 Task: Search one way flight ticket for 5 adults, 1 child, 2 infants in seat and 1 infant on lap in business from Aberdeen: Aberdeen Regional Airport to Springfield: Abraham Lincoln Capital Airport on 5-2-2023. Number of bags: 11 checked bags. Outbound departure time preference is 4:45.
Action: Mouse moved to (307, 258)
Screenshot: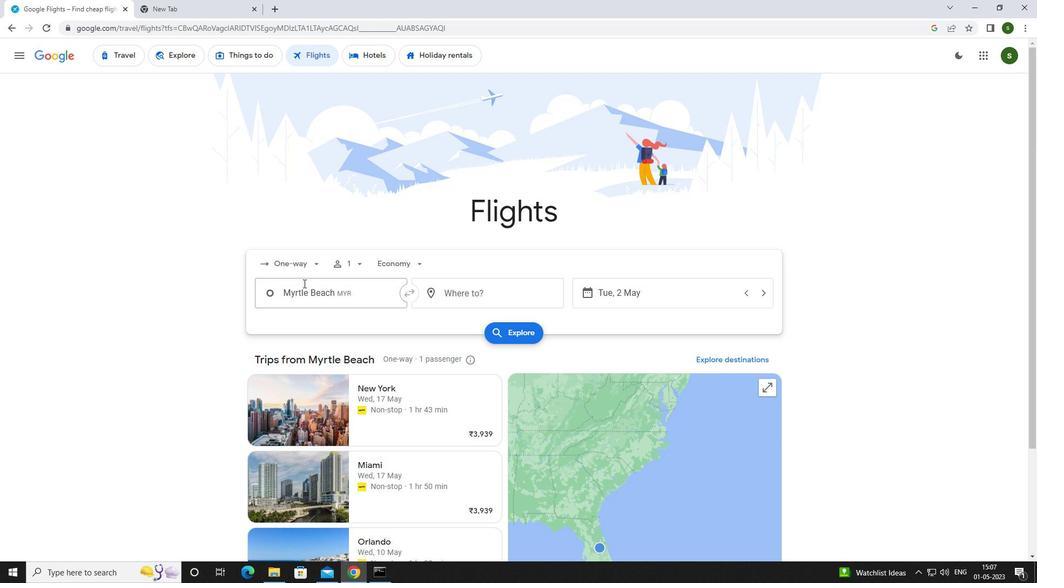 
Action: Mouse pressed left at (307, 258)
Screenshot: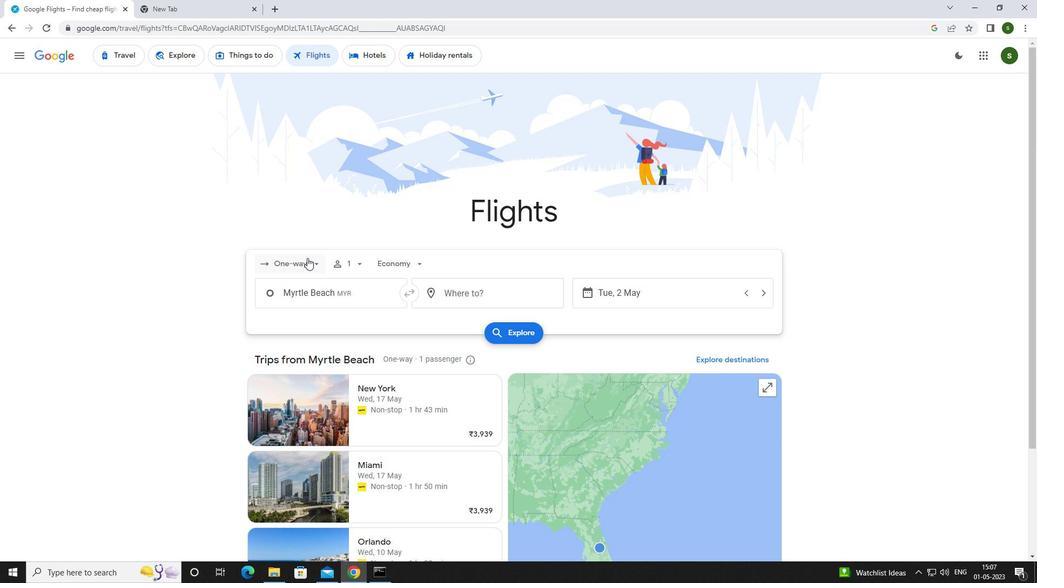 
Action: Mouse moved to (304, 316)
Screenshot: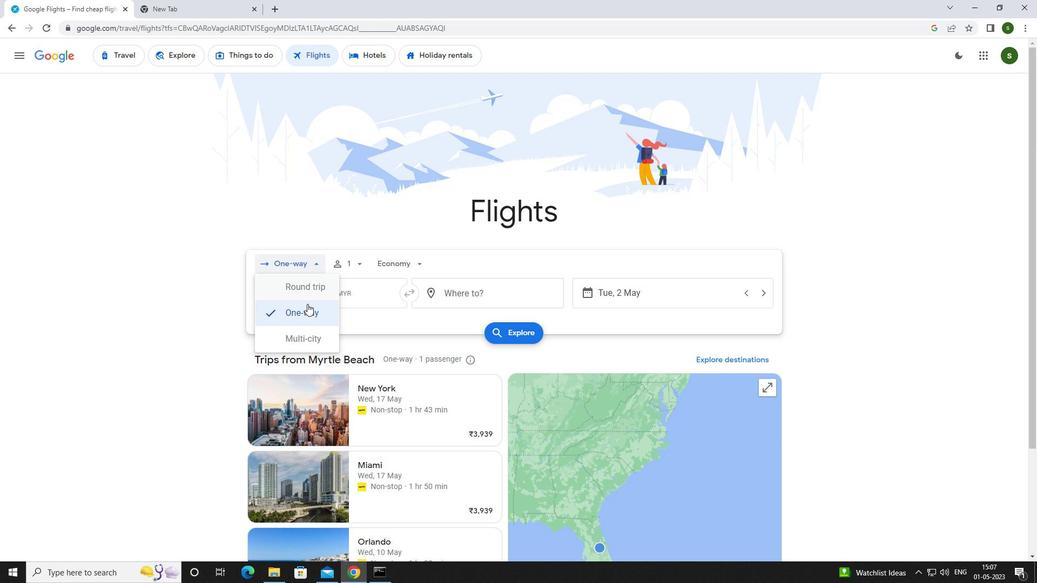
Action: Mouse pressed left at (304, 316)
Screenshot: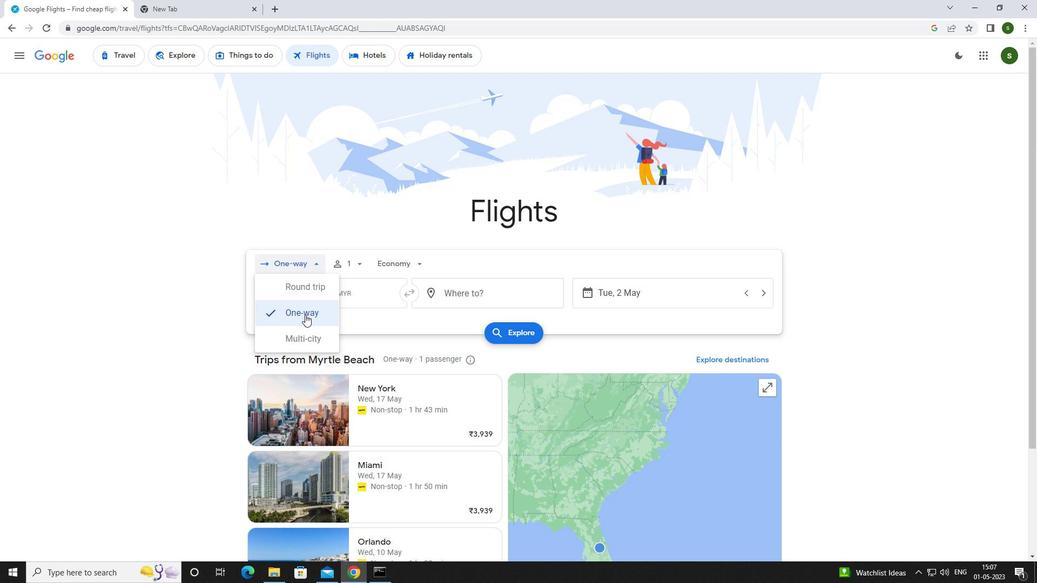 
Action: Mouse moved to (359, 266)
Screenshot: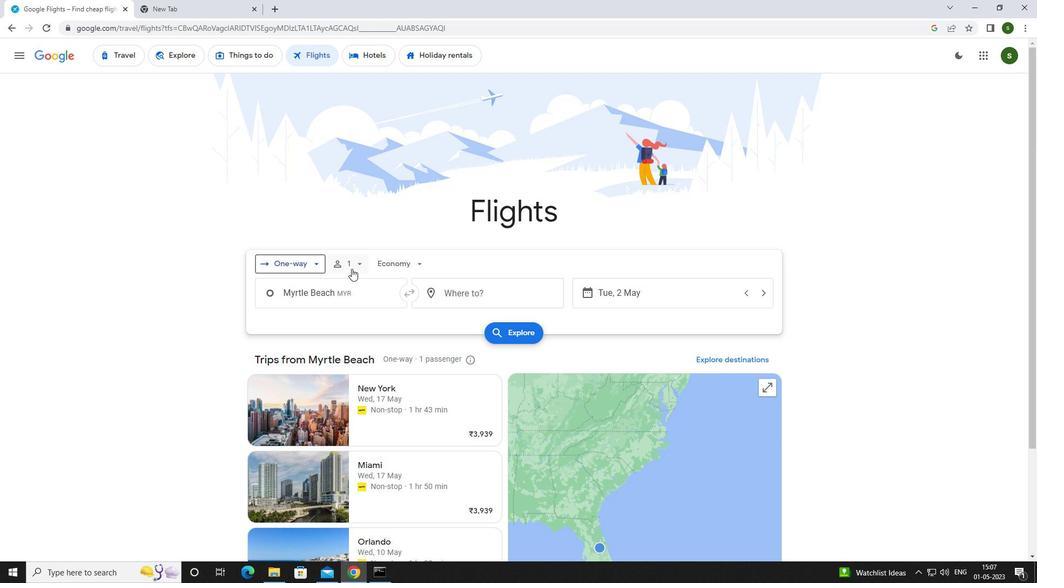 
Action: Mouse pressed left at (359, 266)
Screenshot: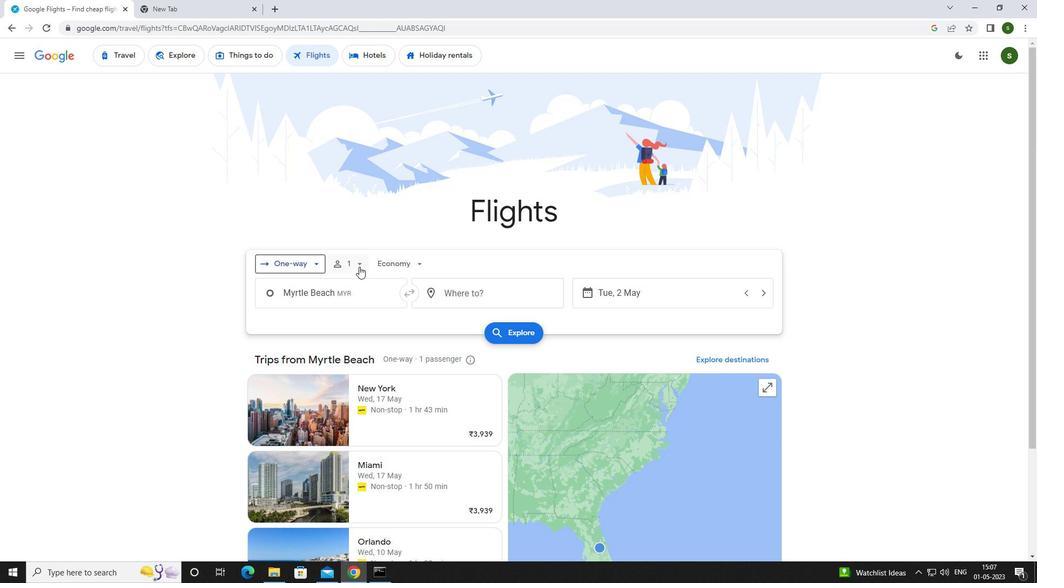 
Action: Mouse moved to (446, 295)
Screenshot: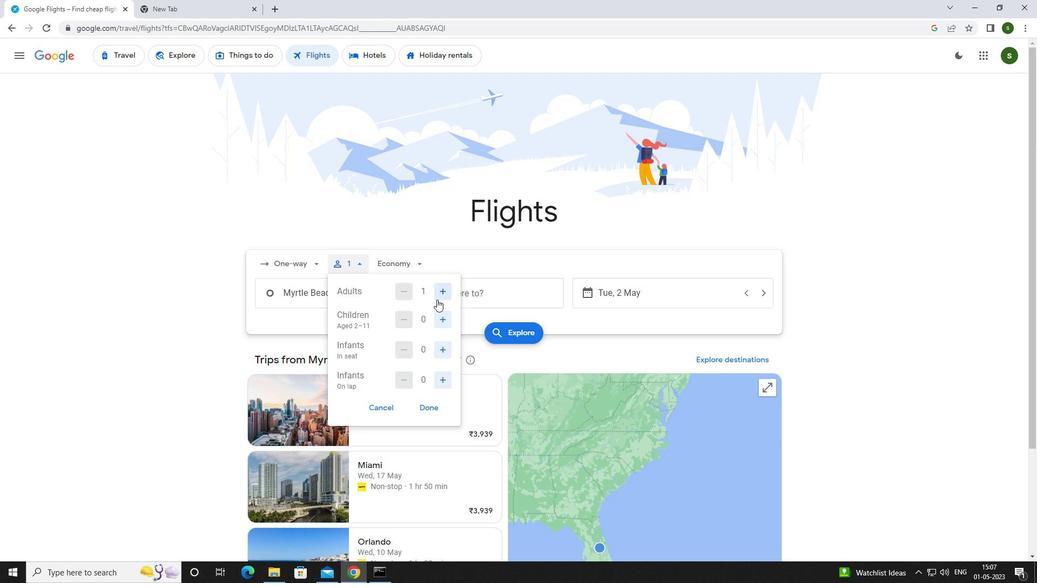 
Action: Mouse pressed left at (446, 295)
Screenshot: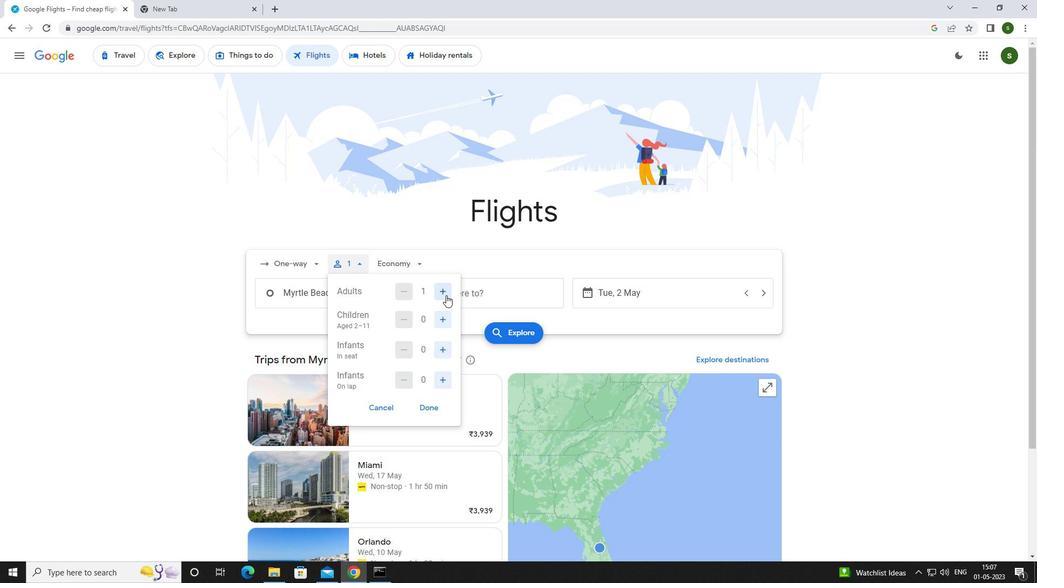
Action: Mouse moved to (446, 295)
Screenshot: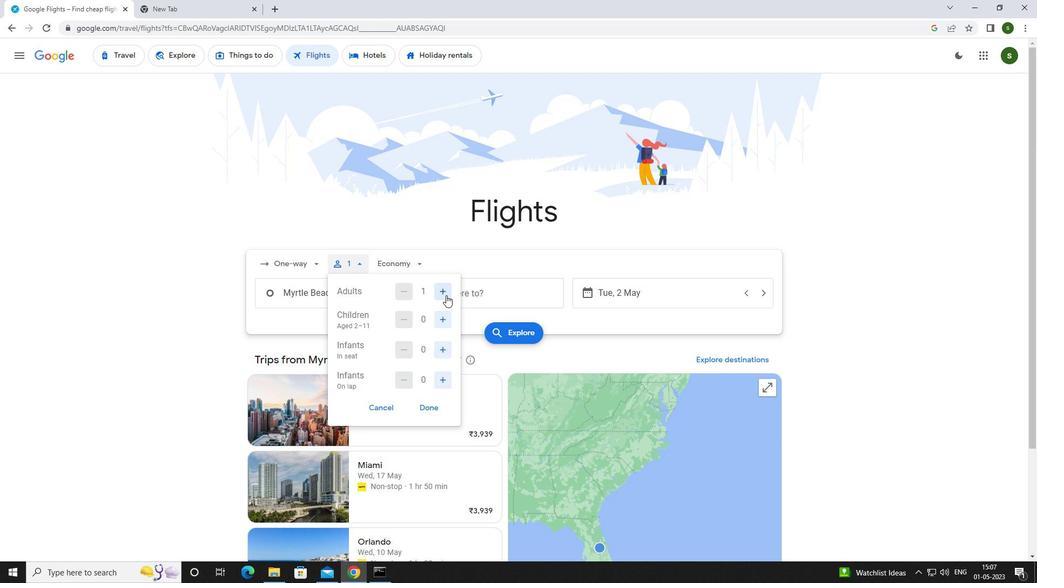
Action: Mouse pressed left at (446, 295)
Screenshot: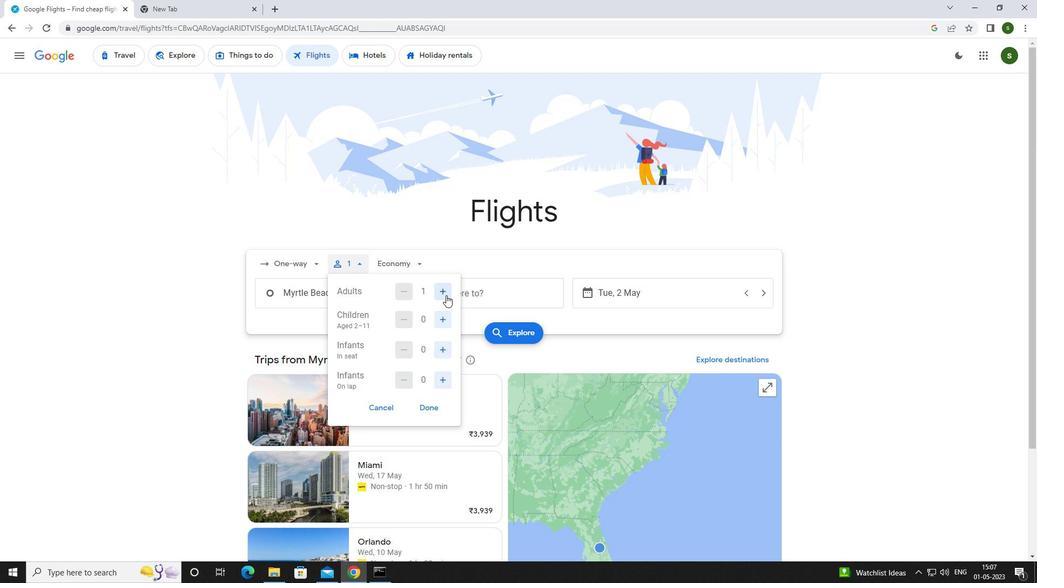 
Action: Mouse moved to (444, 295)
Screenshot: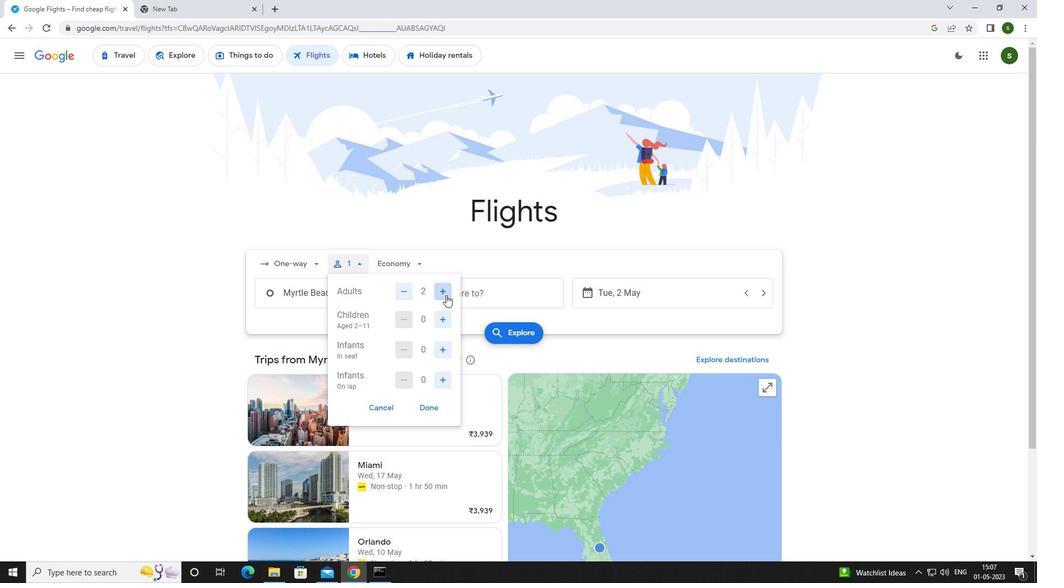
Action: Mouse pressed left at (444, 295)
Screenshot: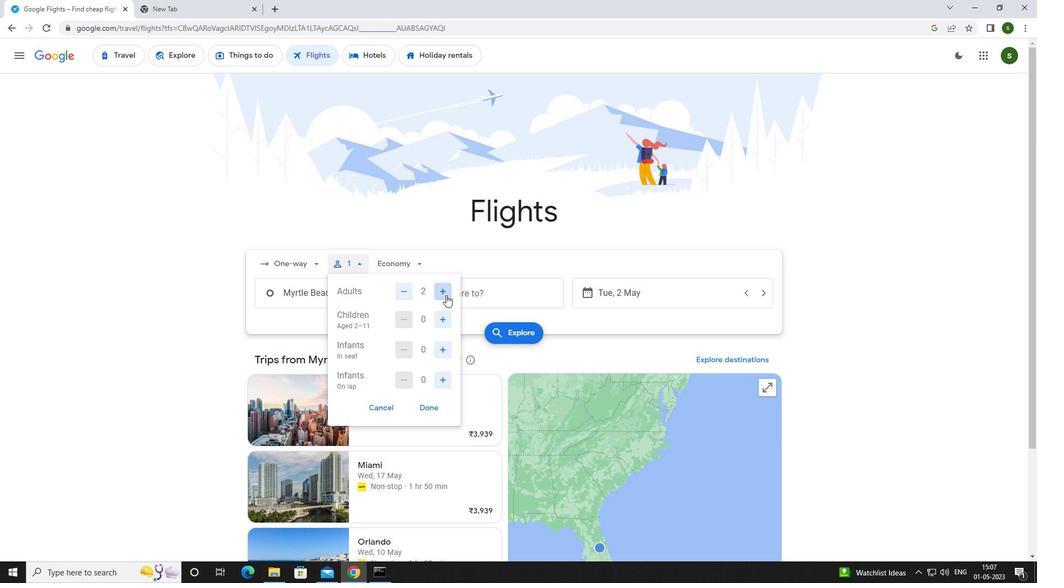
Action: Mouse pressed left at (444, 295)
Screenshot: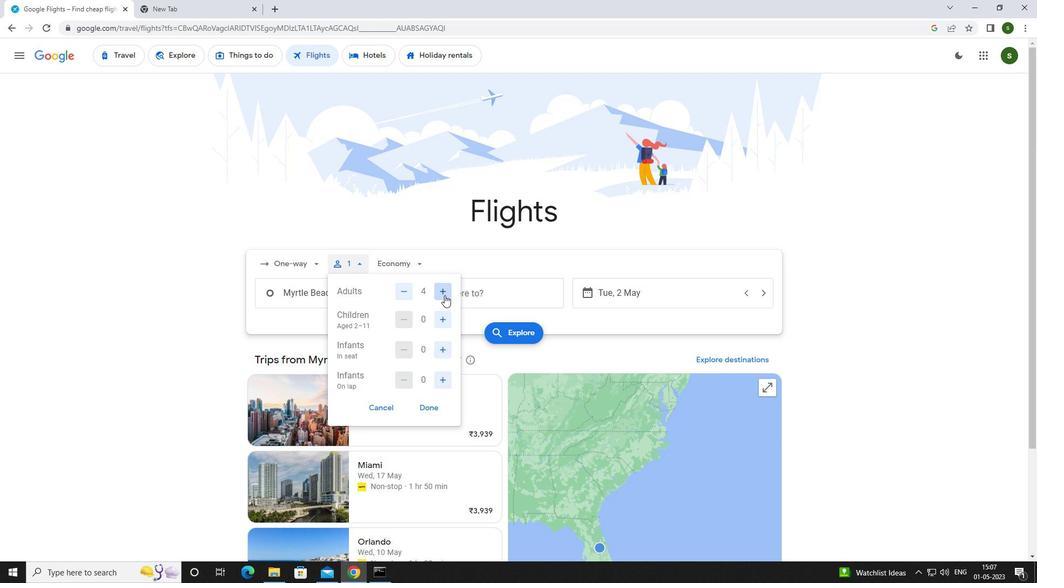 
Action: Mouse moved to (442, 316)
Screenshot: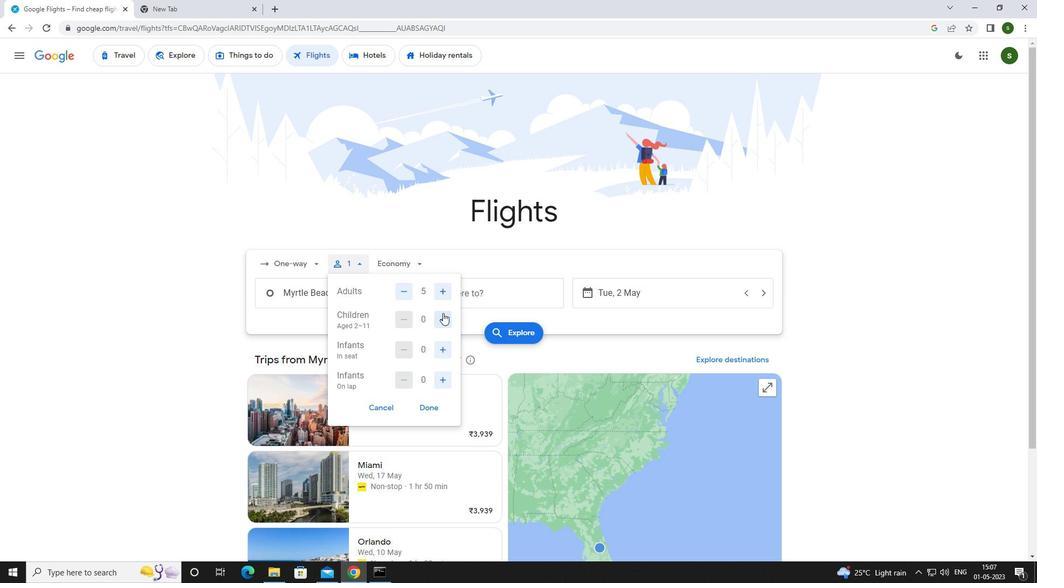 
Action: Mouse pressed left at (442, 316)
Screenshot: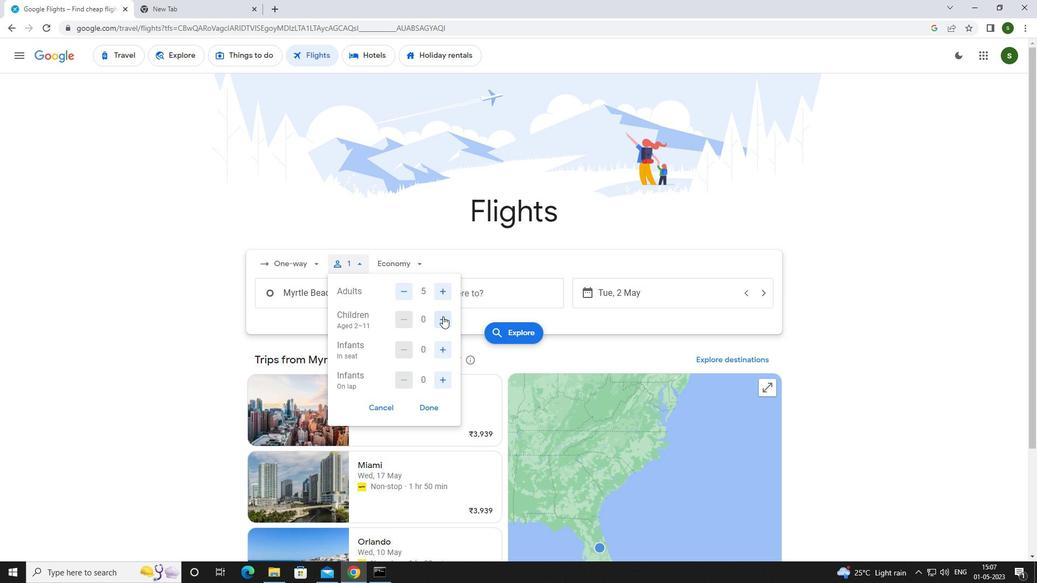 
Action: Mouse moved to (443, 350)
Screenshot: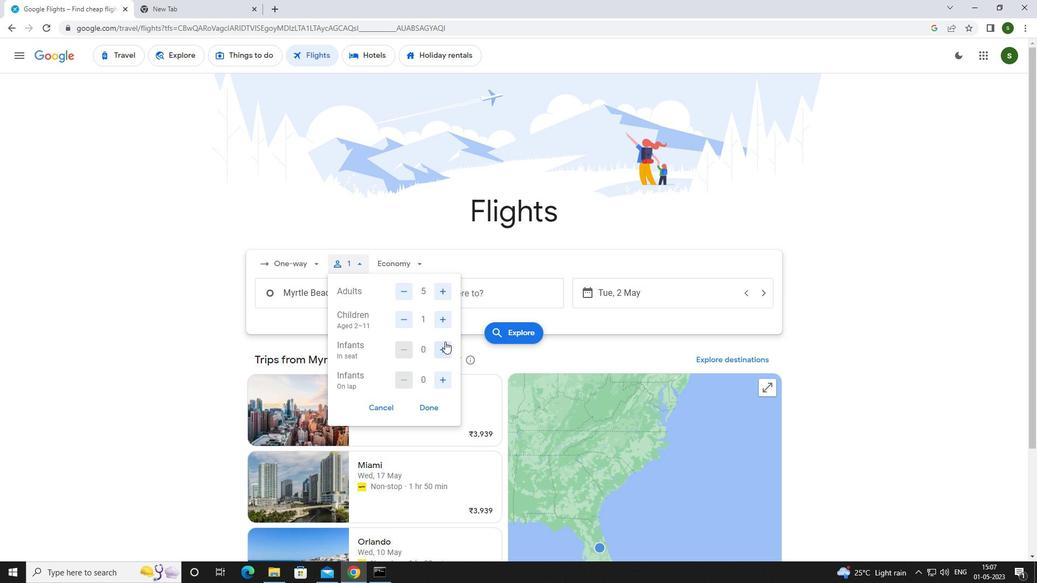 
Action: Mouse pressed left at (443, 350)
Screenshot: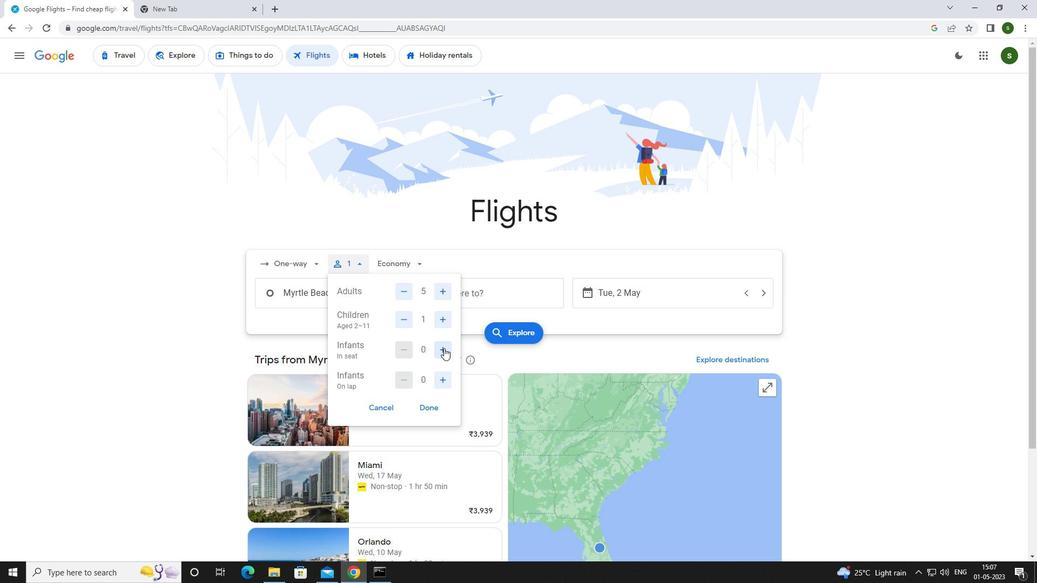 
Action: Mouse pressed left at (443, 350)
Screenshot: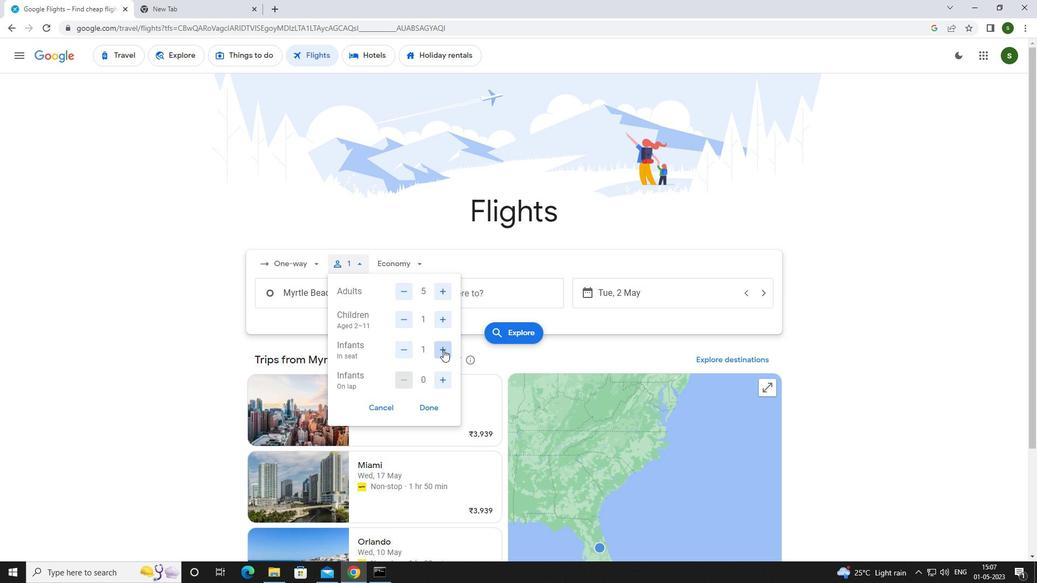 
Action: Mouse moved to (447, 385)
Screenshot: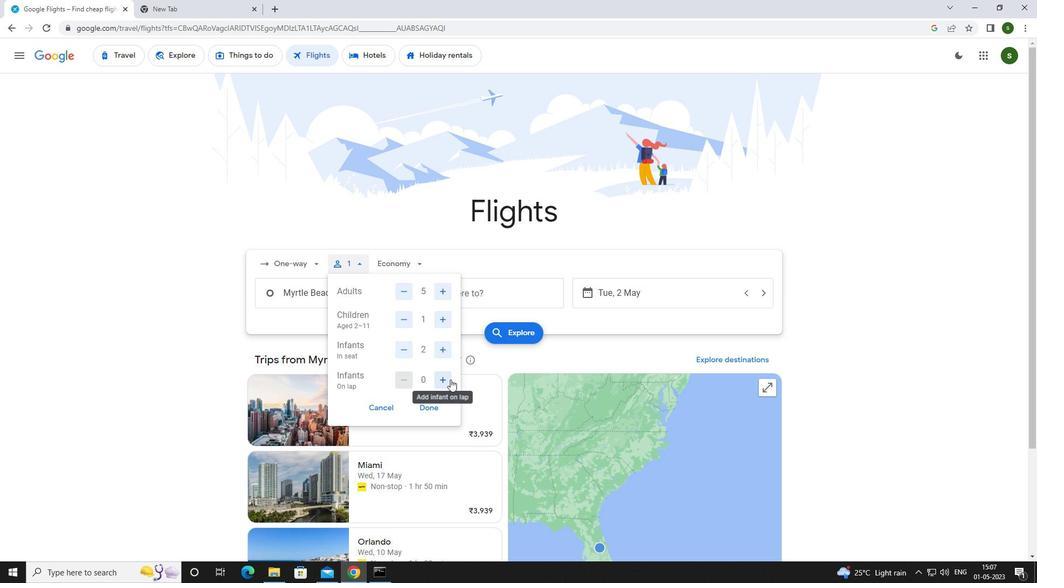 
Action: Mouse pressed left at (447, 385)
Screenshot: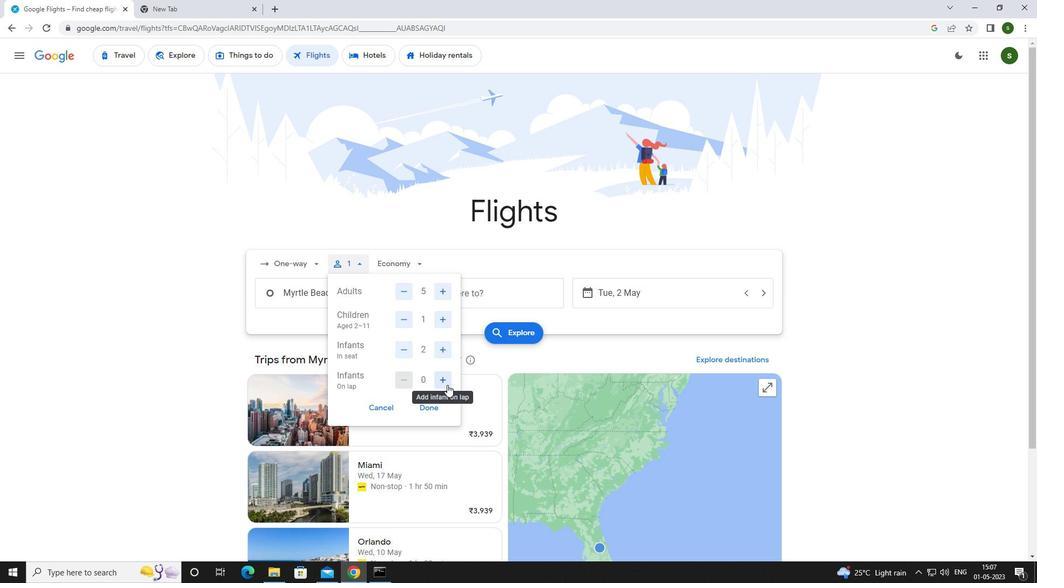 
Action: Mouse moved to (406, 261)
Screenshot: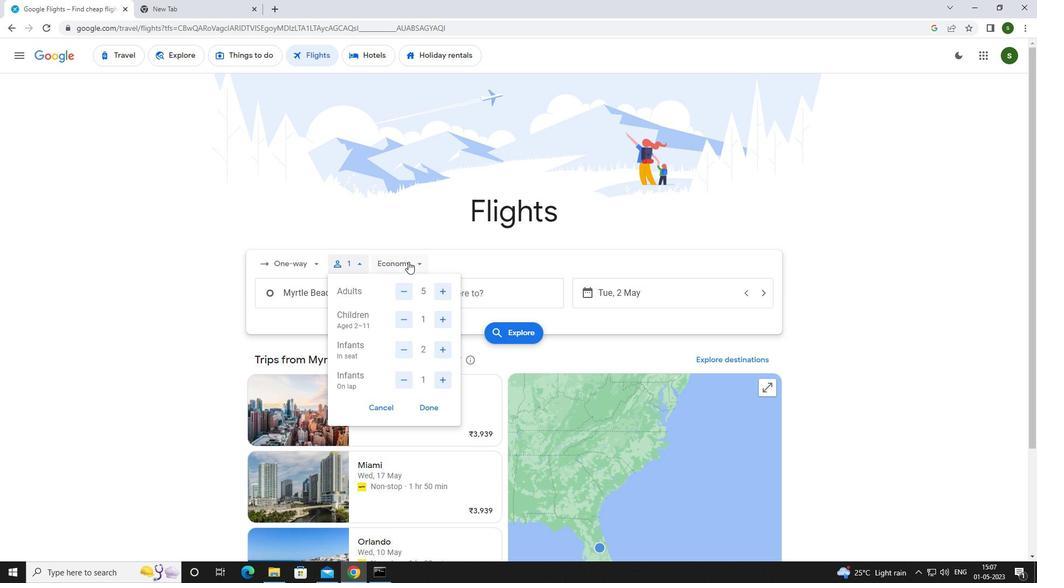 
Action: Mouse pressed left at (406, 261)
Screenshot: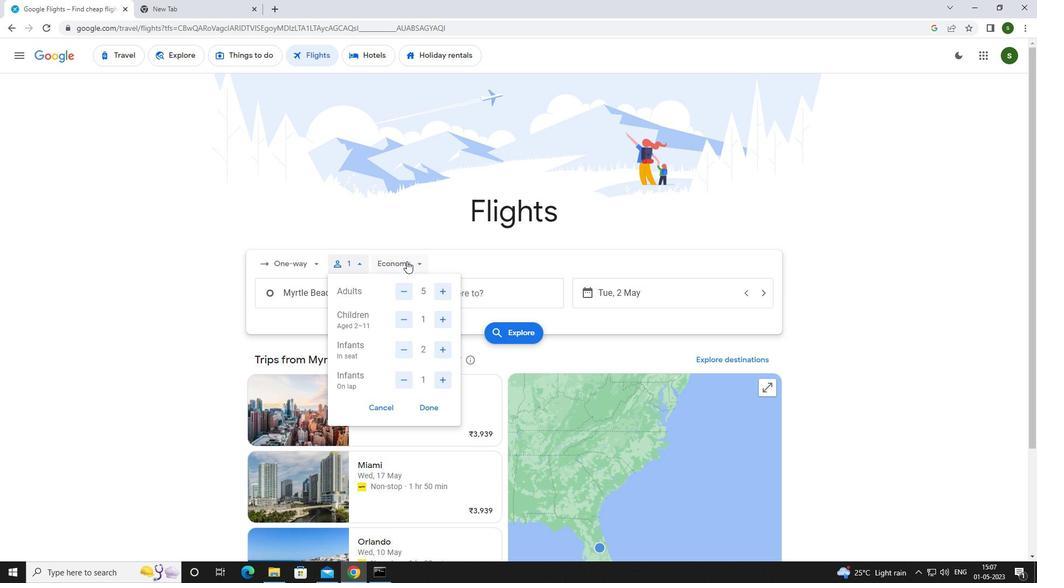 
Action: Mouse moved to (421, 333)
Screenshot: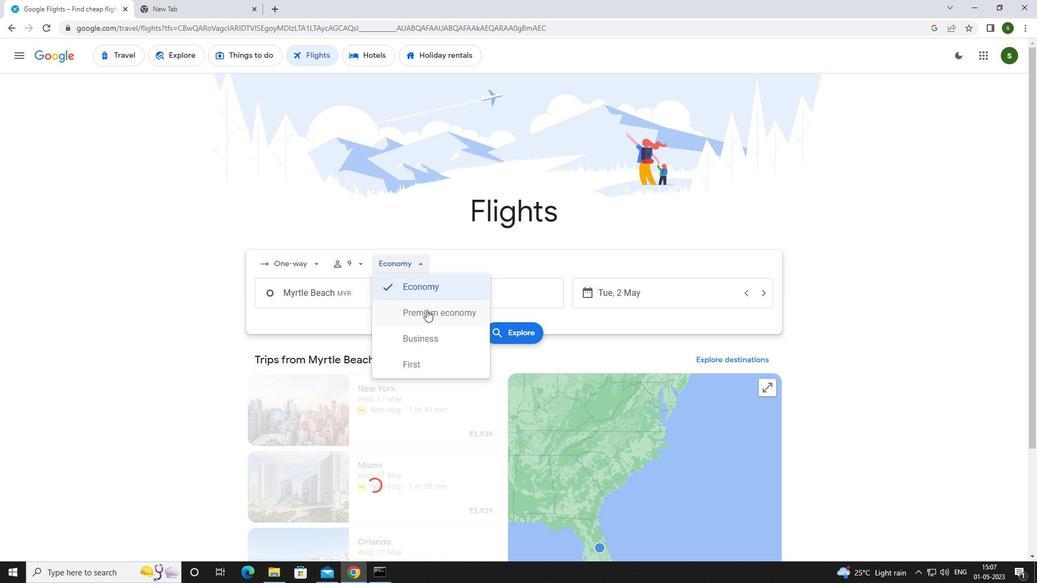 
Action: Mouse pressed left at (421, 333)
Screenshot: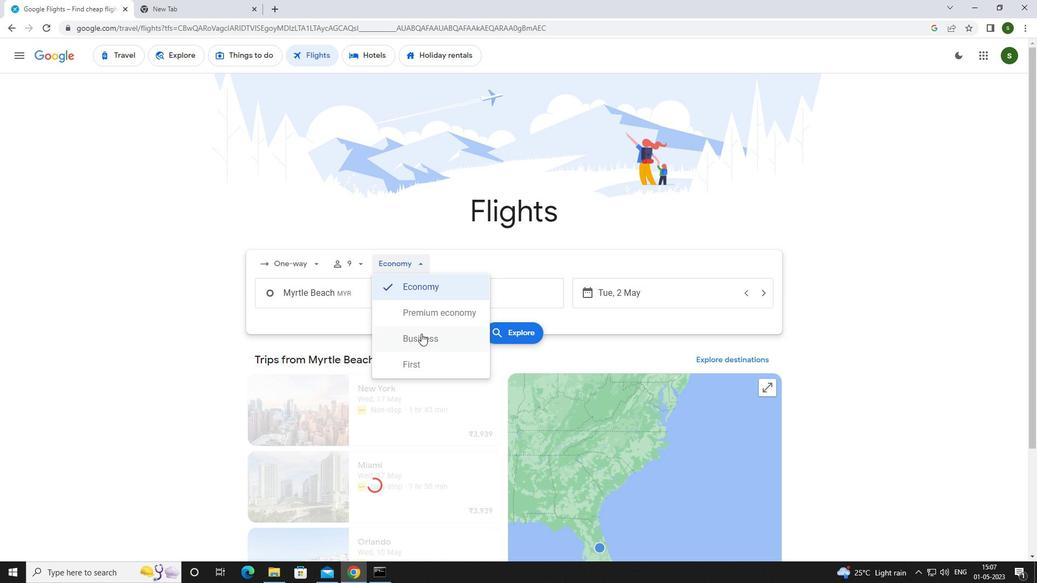 
Action: Mouse moved to (370, 294)
Screenshot: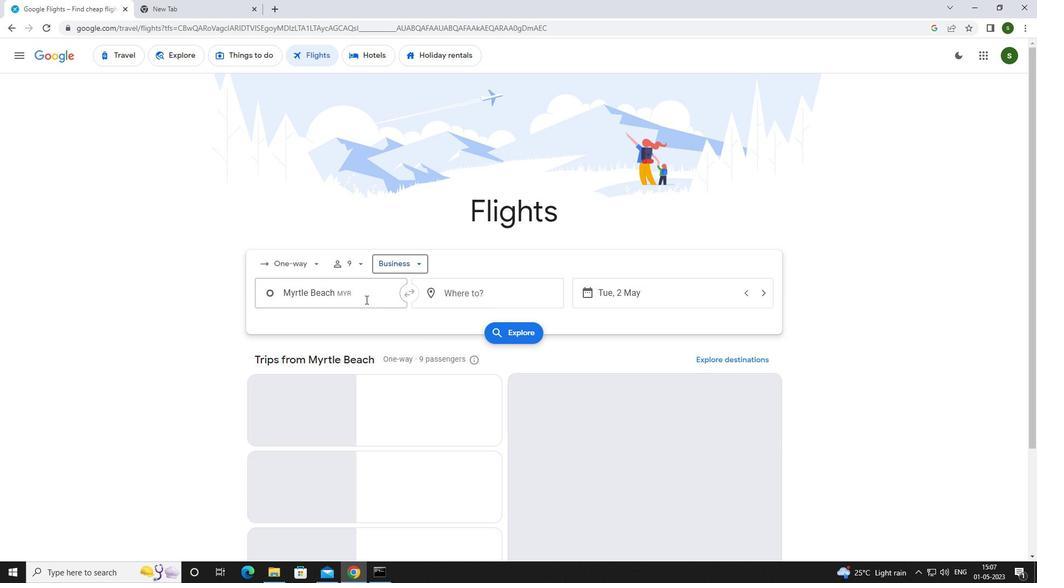
Action: Mouse pressed left at (370, 294)
Screenshot: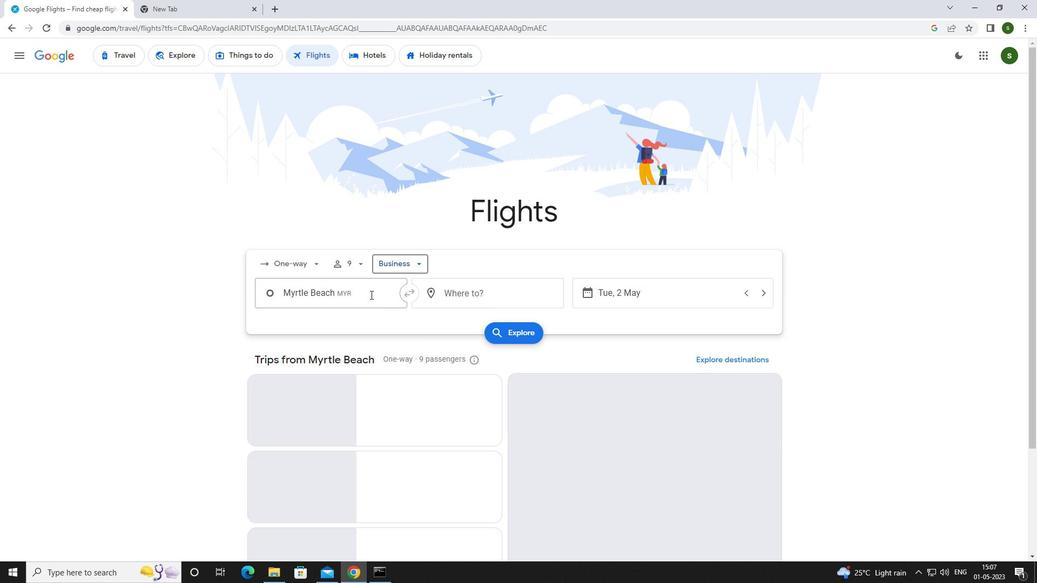 
Action: Key pressed <Key.caps_lock>a<Key.caps_lock>berdeen
Screenshot: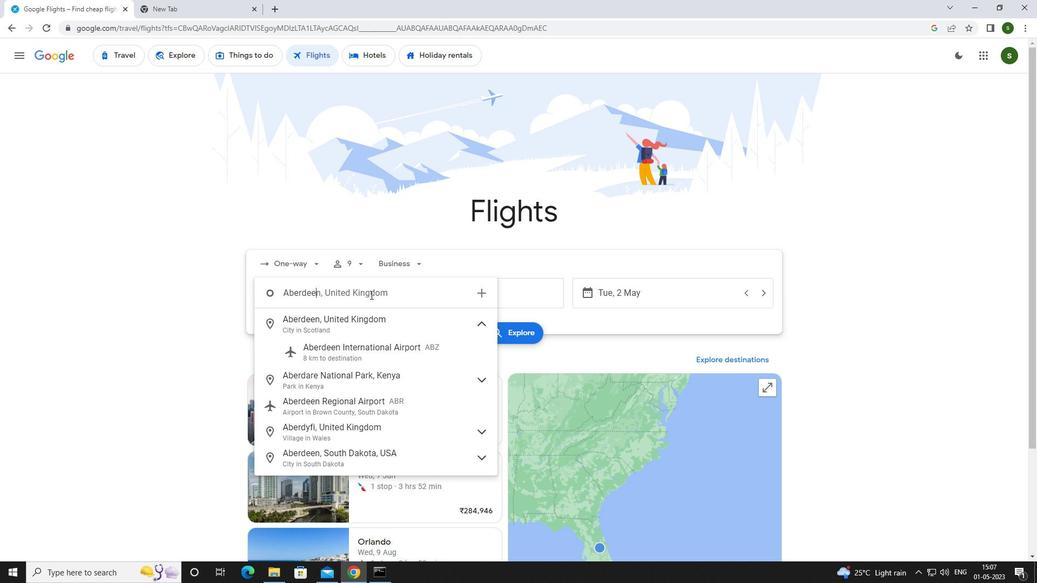 
Action: Mouse moved to (371, 378)
Screenshot: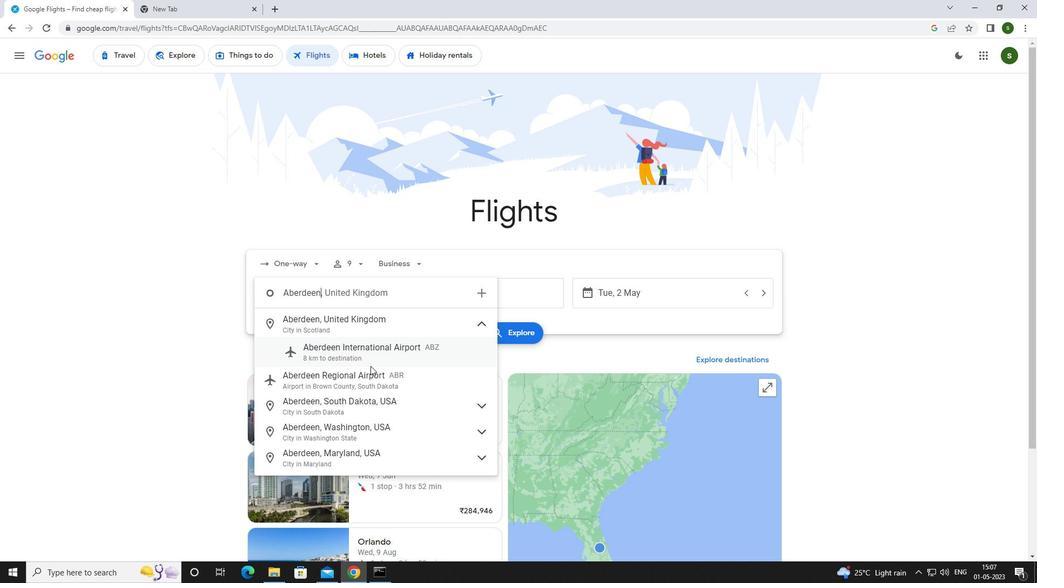 
Action: Mouse pressed left at (371, 378)
Screenshot: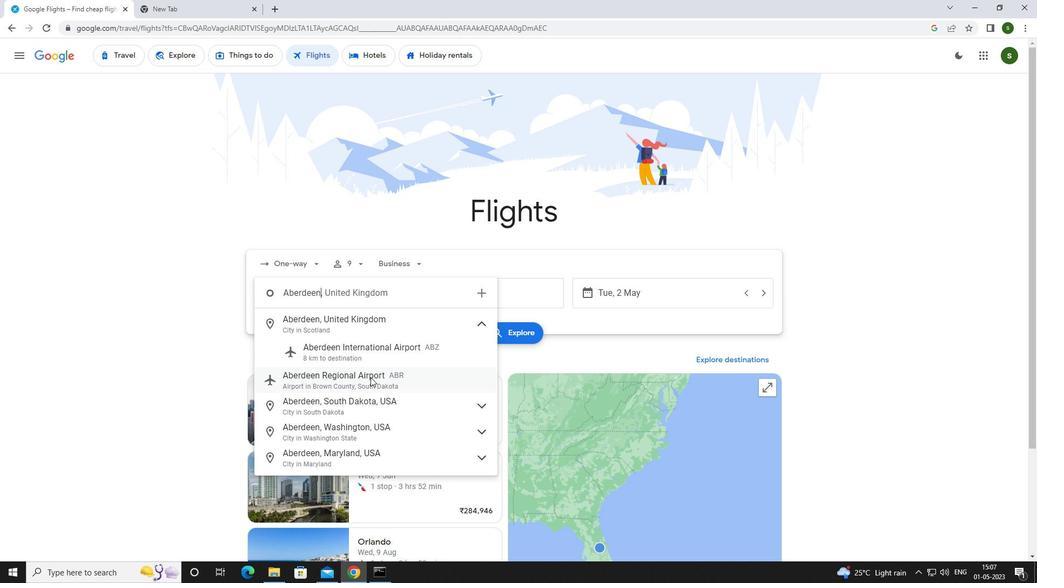 
Action: Mouse moved to (470, 300)
Screenshot: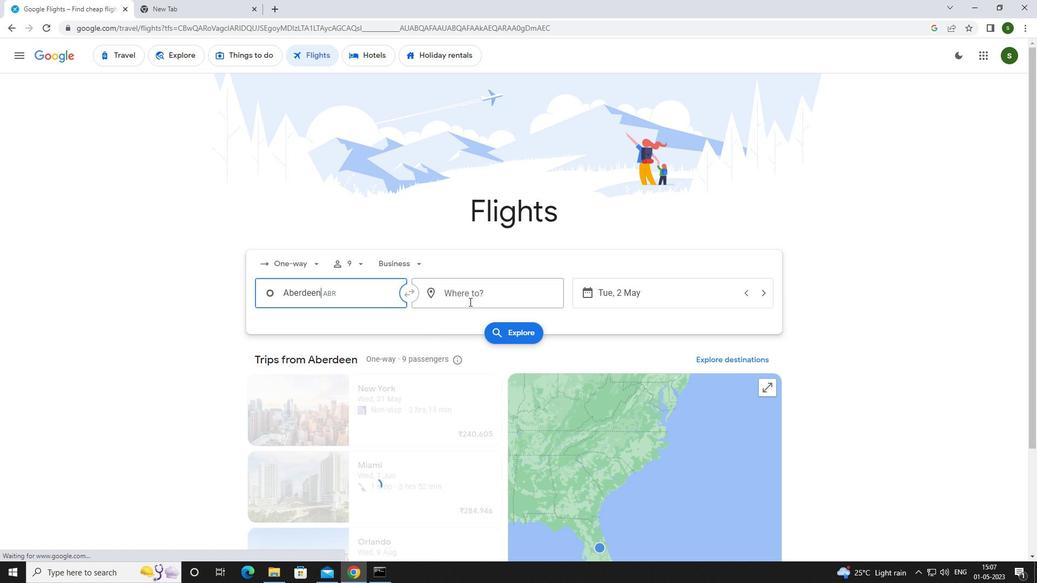 
Action: Mouse pressed left at (470, 300)
Screenshot: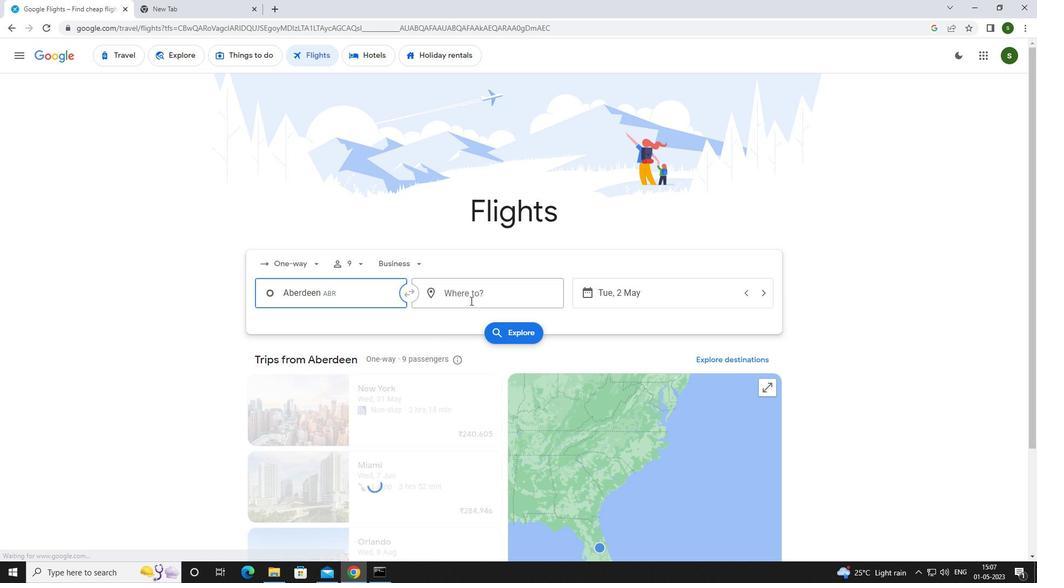 
Action: Mouse moved to (455, 305)
Screenshot: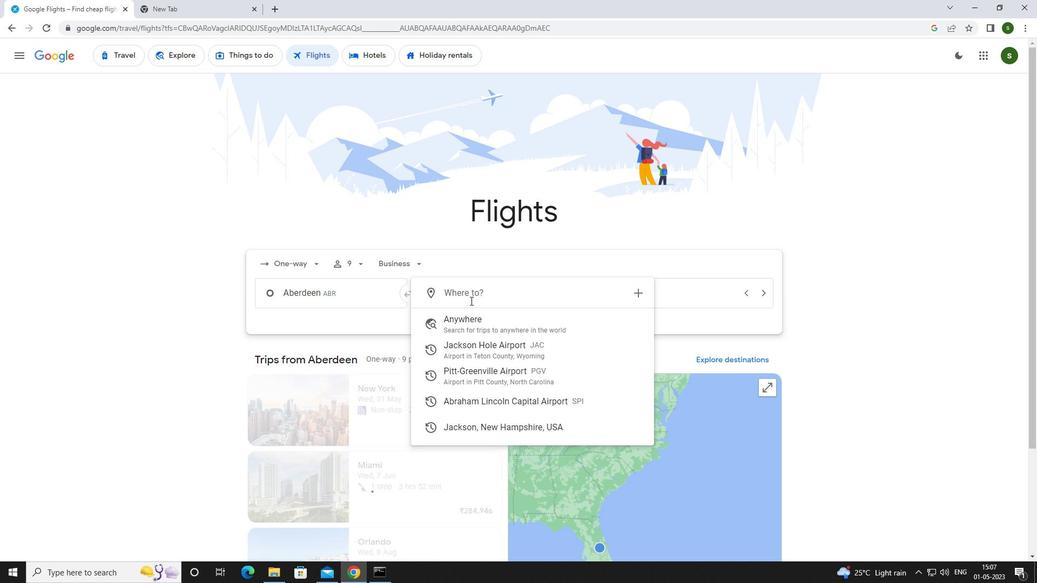 
Action: Key pressed <Key.caps_lock>s<Key.caps_lock>pringfi
Screenshot: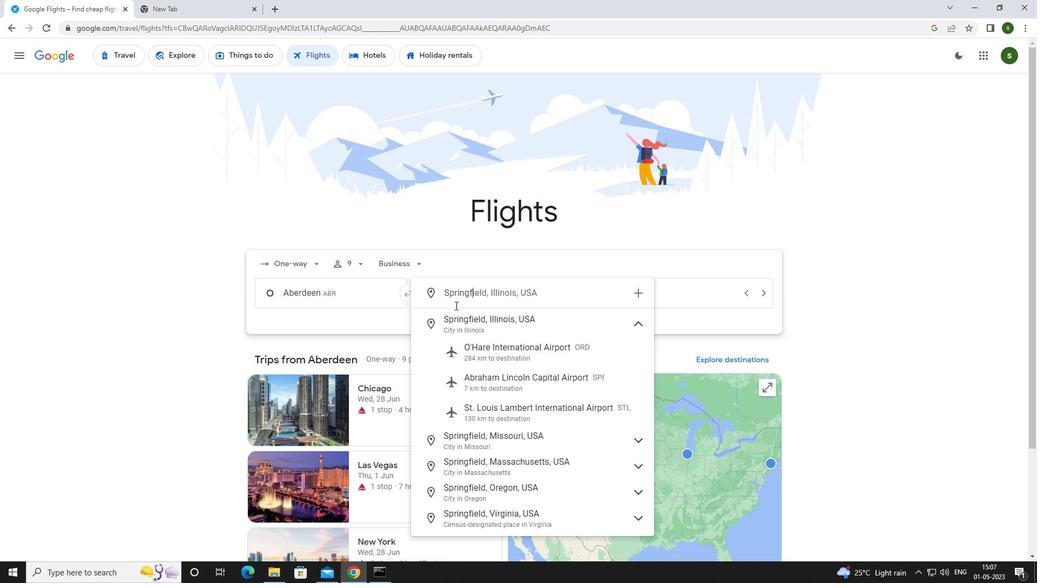 
Action: Mouse moved to (482, 381)
Screenshot: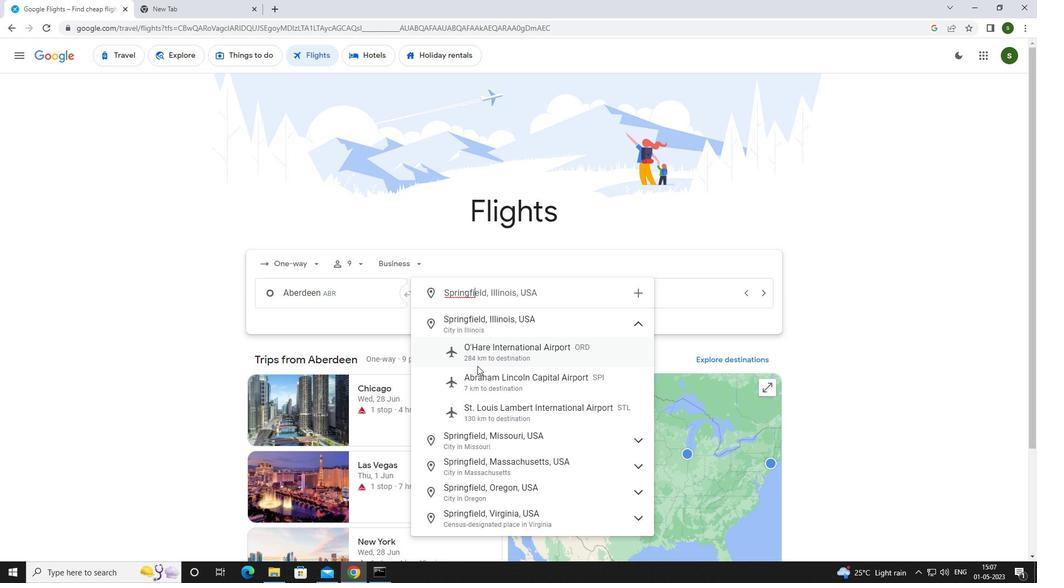 
Action: Mouse pressed left at (482, 381)
Screenshot: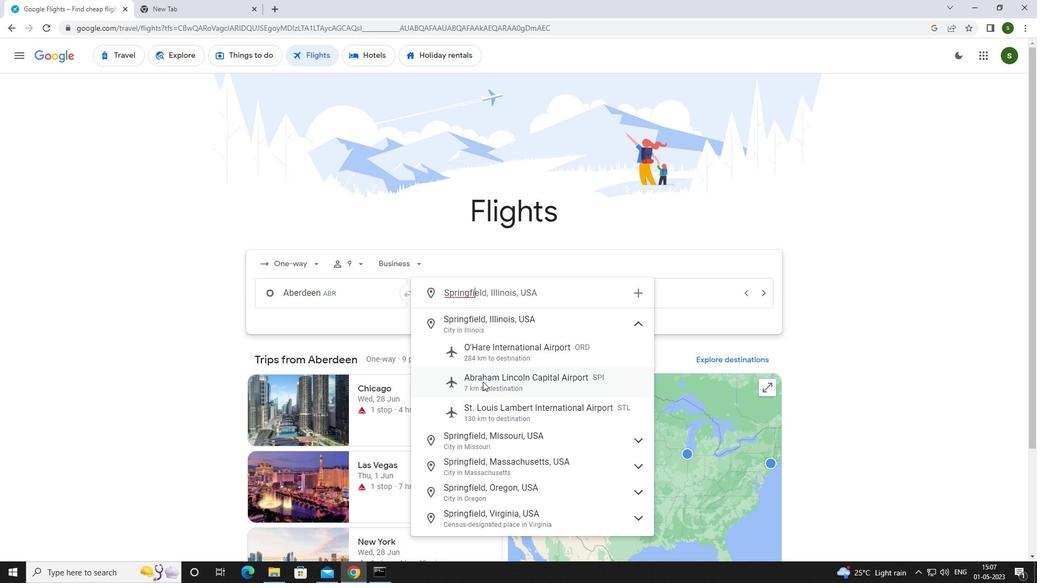 
Action: Mouse moved to (657, 291)
Screenshot: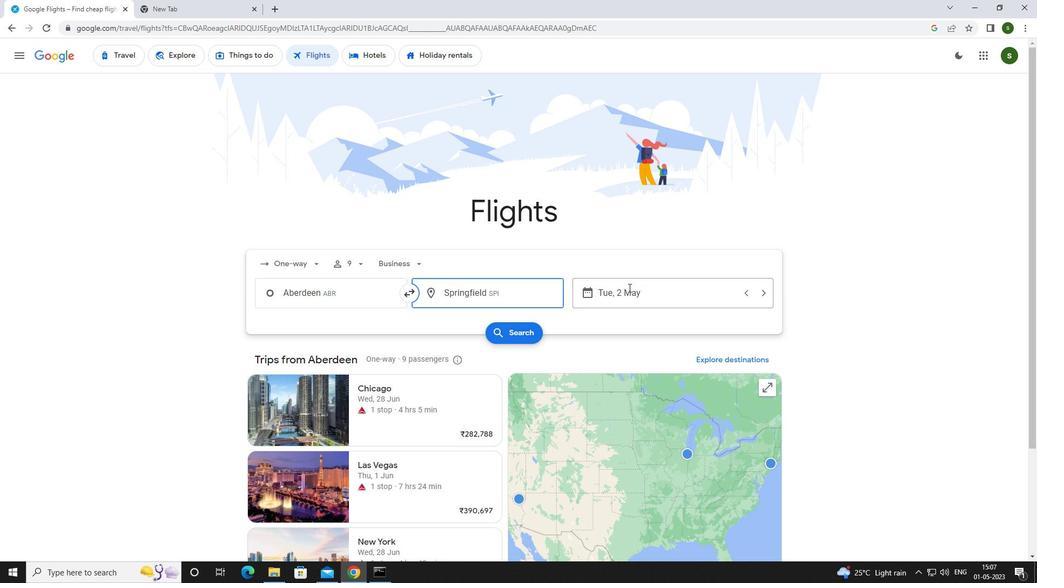 
Action: Mouse pressed left at (657, 291)
Screenshot: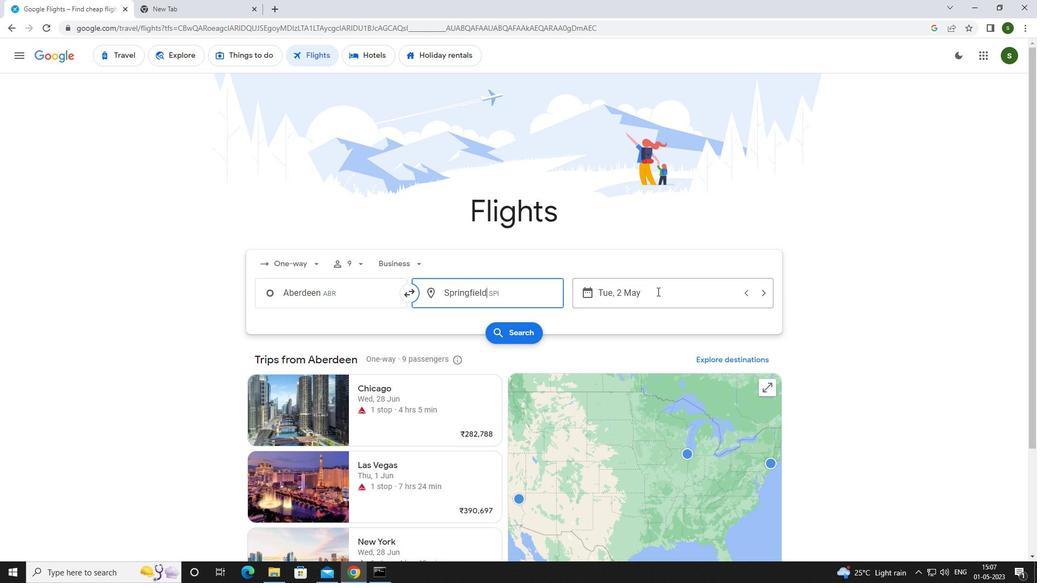 
Action: Mouse moved to (446, 368)
Screenshot: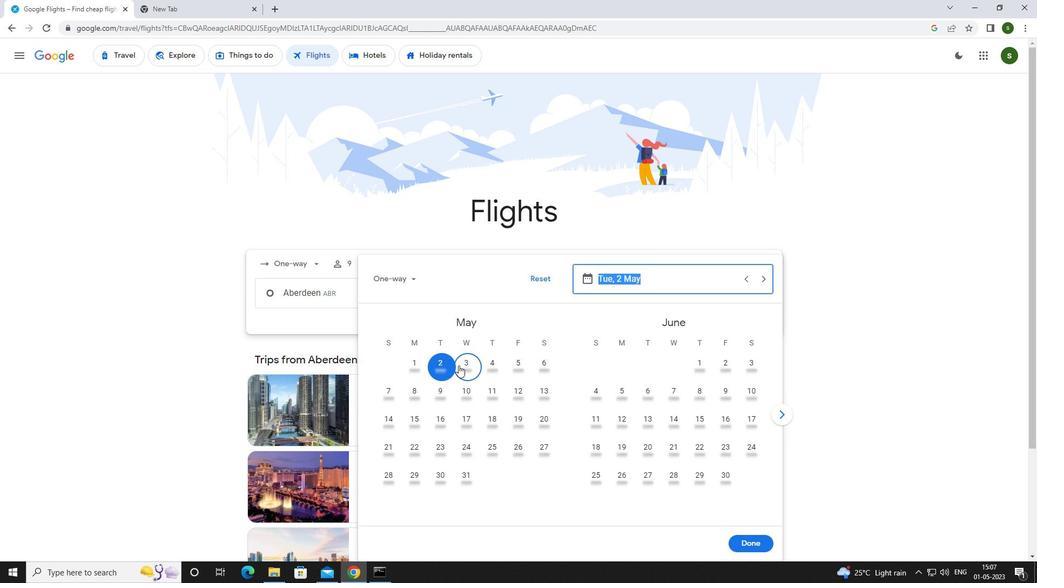 
Action: Mouse pressed left at (446, 368)
Screenshot: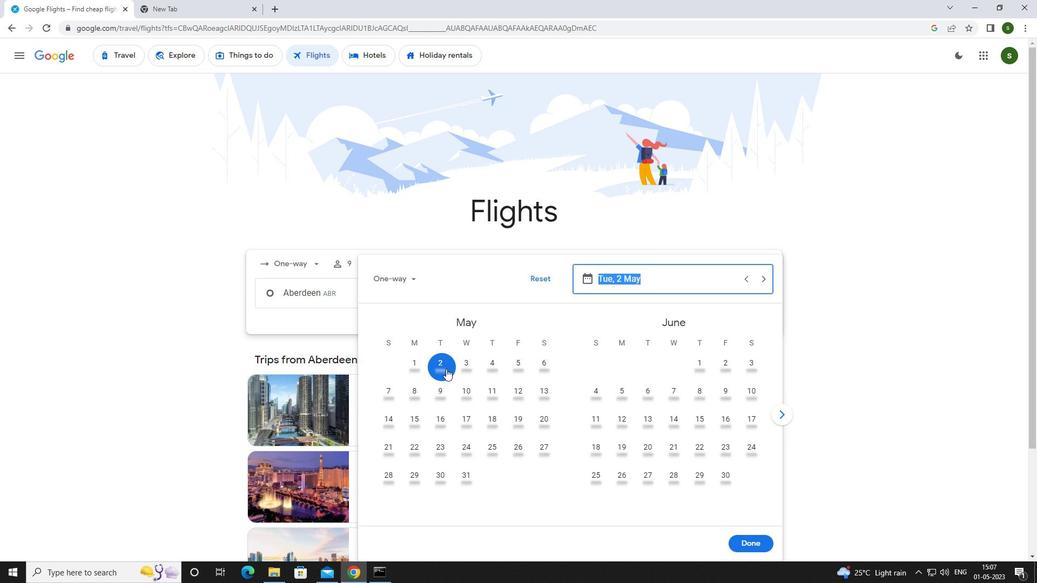 
Action: Mouse moved to (751, 548)
Screenshot: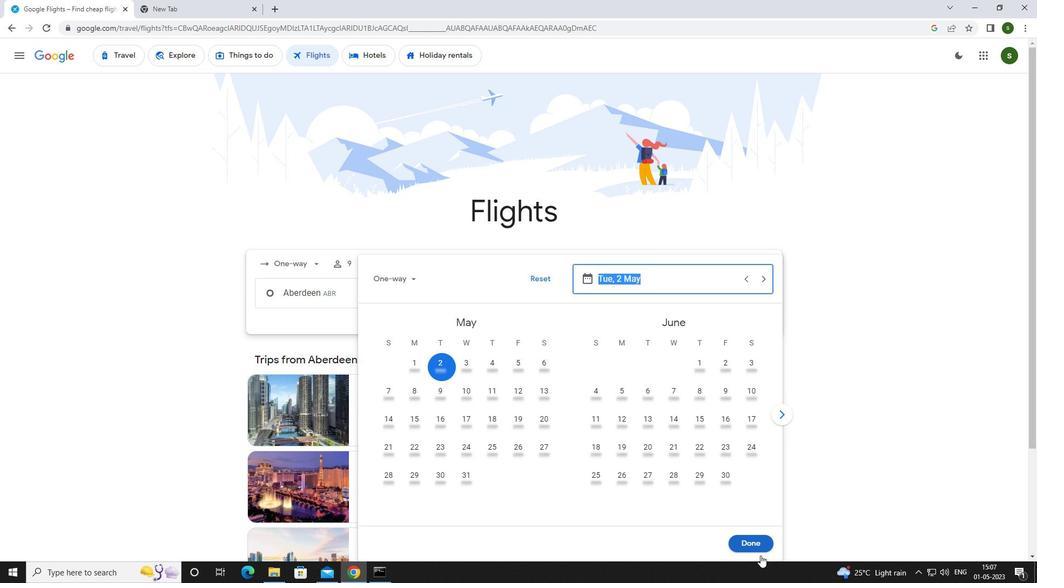 
Action: Mouse pressed left at (751, 548)
Screenshot: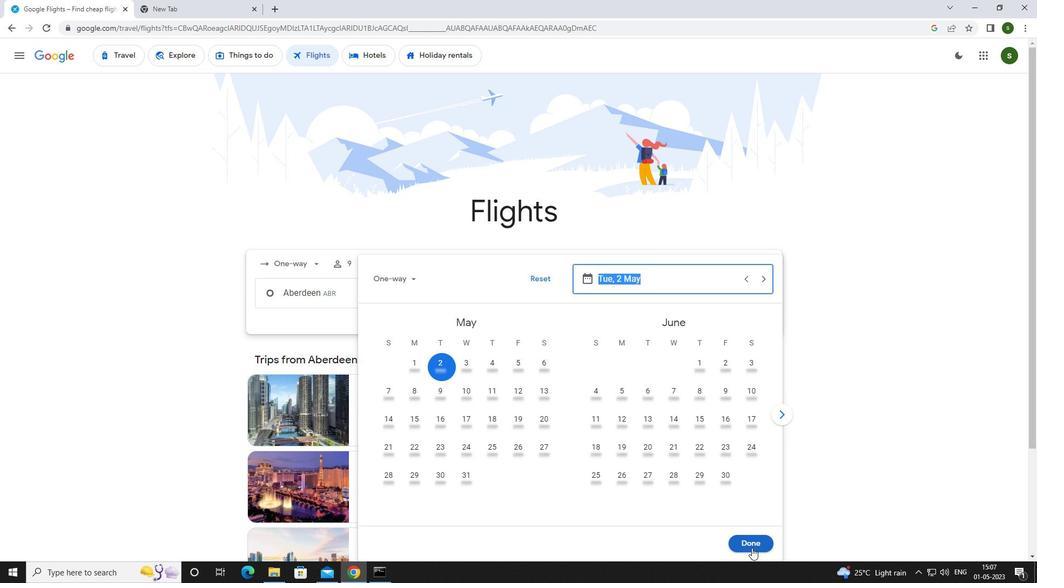 
Action: Mouse moved to (522, 333)
Screenshot: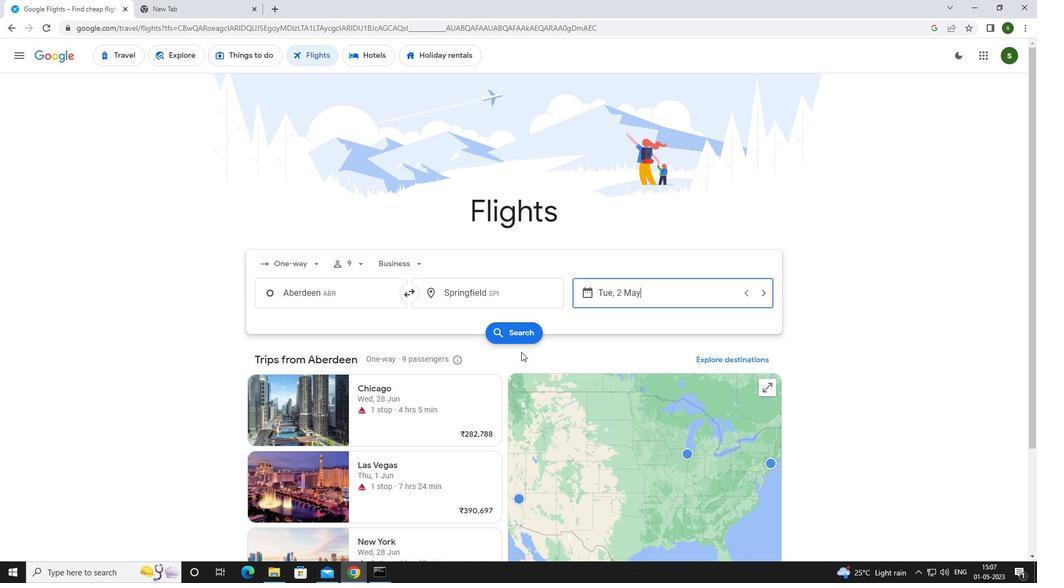 
Action: Mouse pressed left at (522, 333)
Screenshot: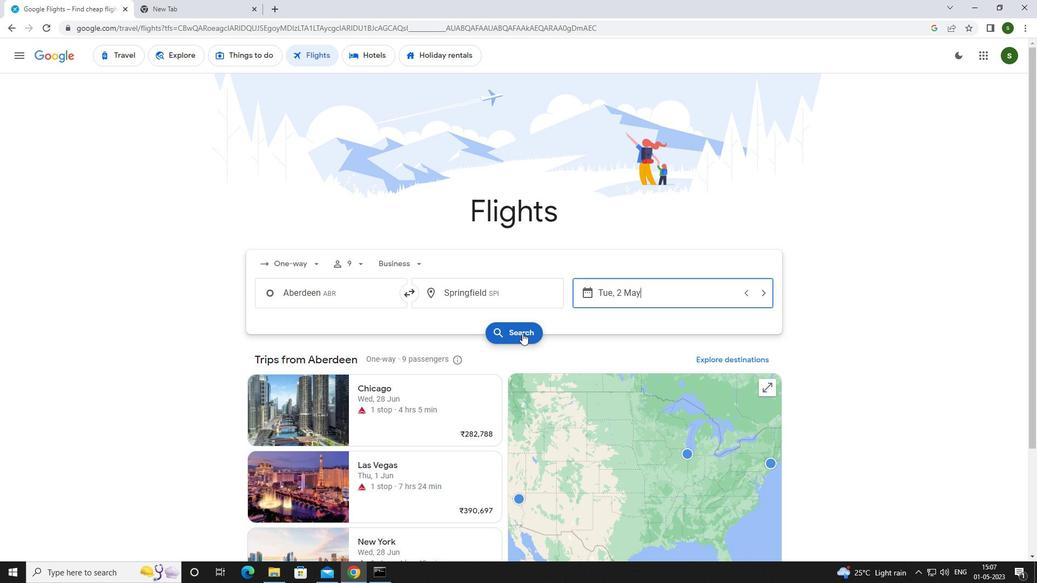 
Action: Mouse moved to (273, 156)
Screenshot: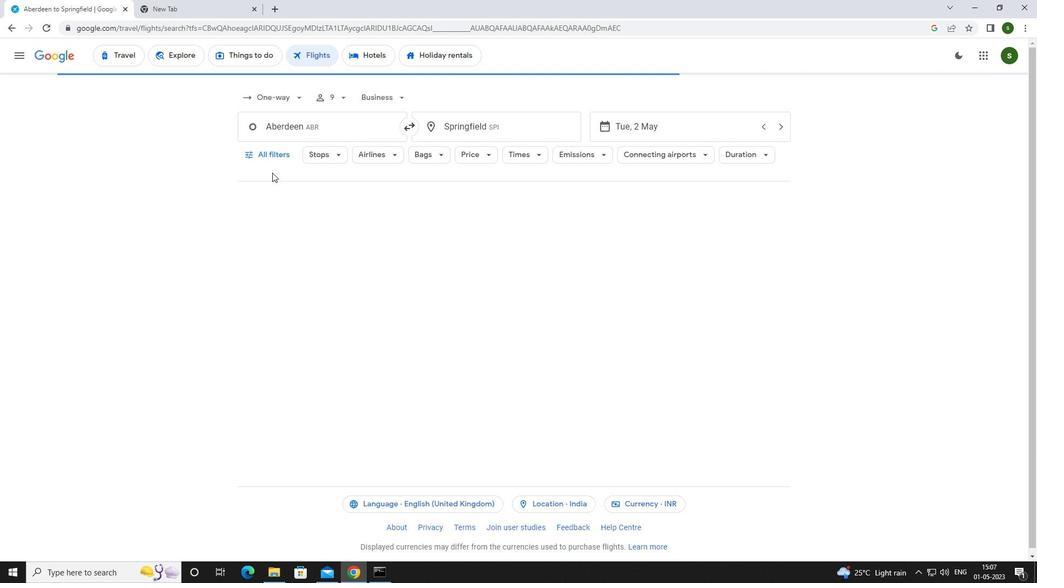 
Action: Mouse pressed left at (273, 156)
Screenshot: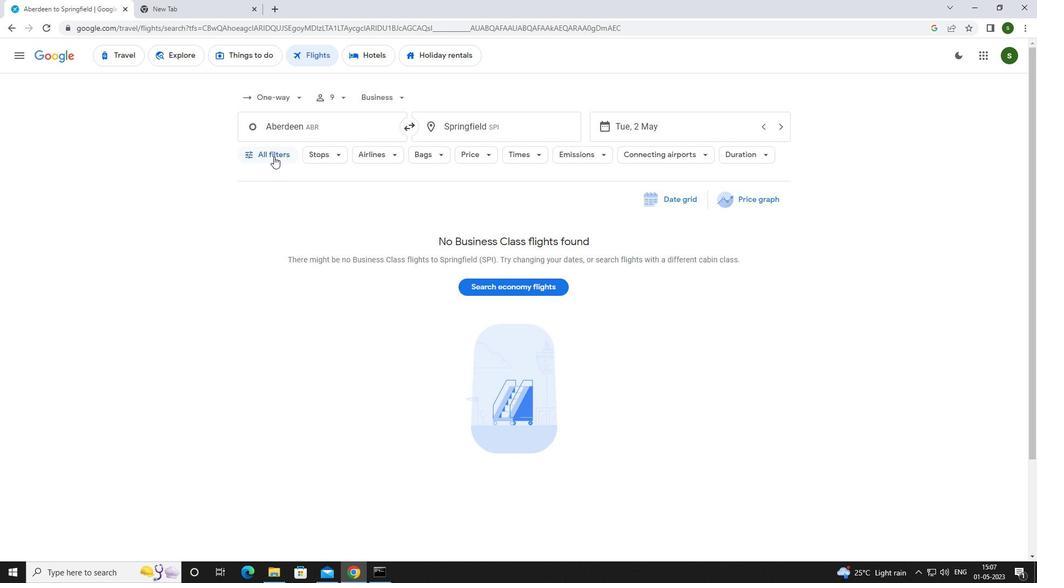 
Action: Mouse moved to (312, 263)
Screenshot: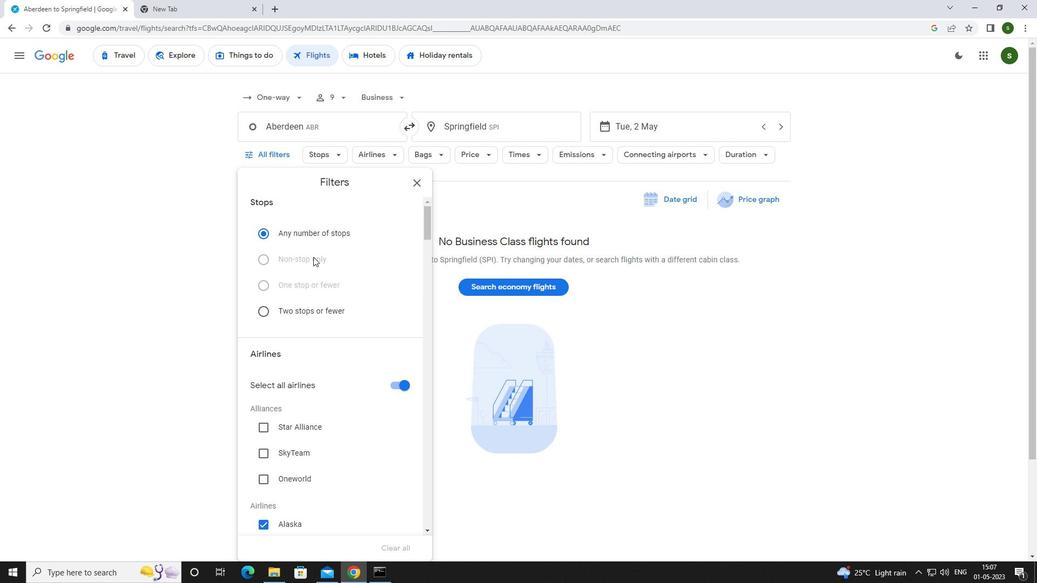 
Action: Mouse scrolled (312, 263) with delta (0, 0)
Screenshot: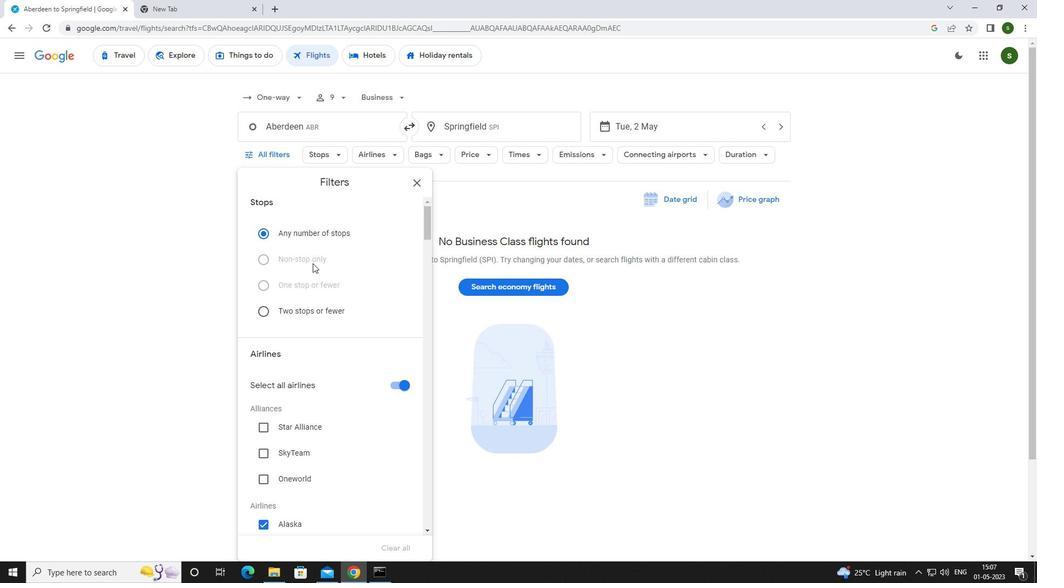 
Action: Mouse scrolled (312, 263) with delta (0, 0)
Screenshot: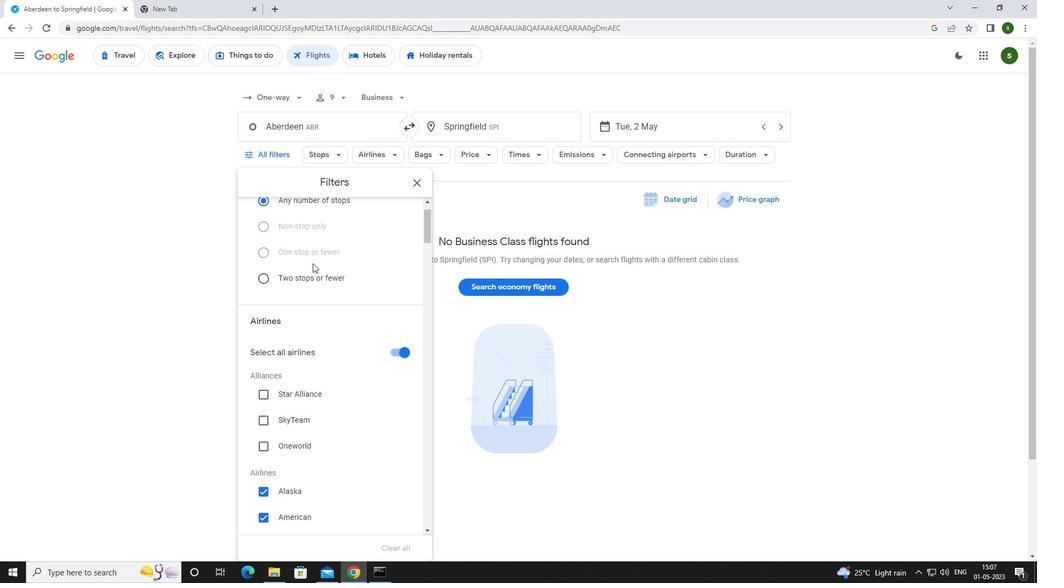 
Action: Mouse scrolled (312, 263) with delta (0, 0)
Screenshot: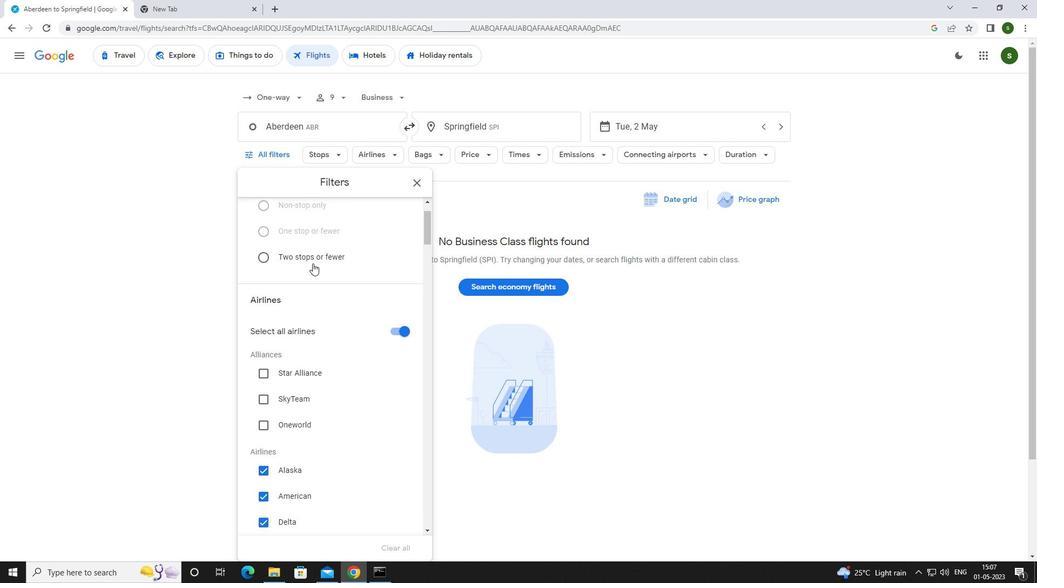 
Action: Mouse scrolled (312, 263) with delta (0, 0)
Screenshot: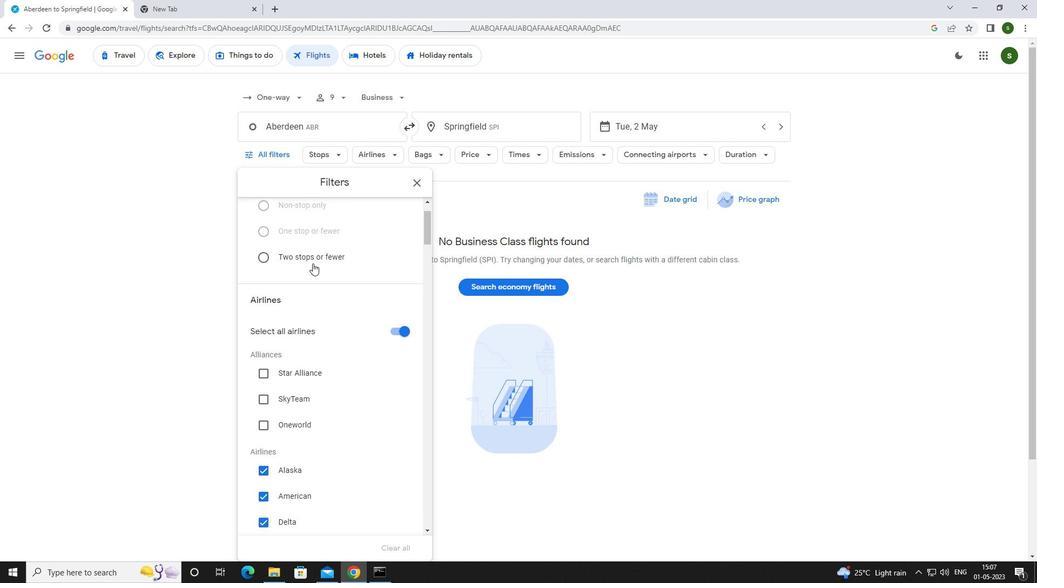 
Action: Mouse scrolled (312, 263) with delta (0, 0)
Screenshot: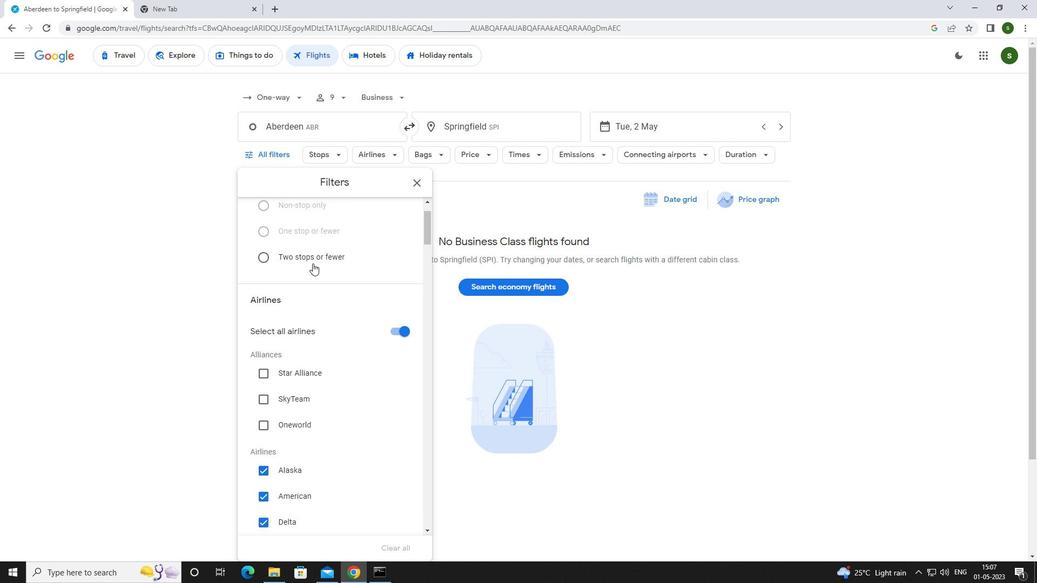 
Action: Mouse scrolled (312, 263) with delta (0, 0)
Screenshot: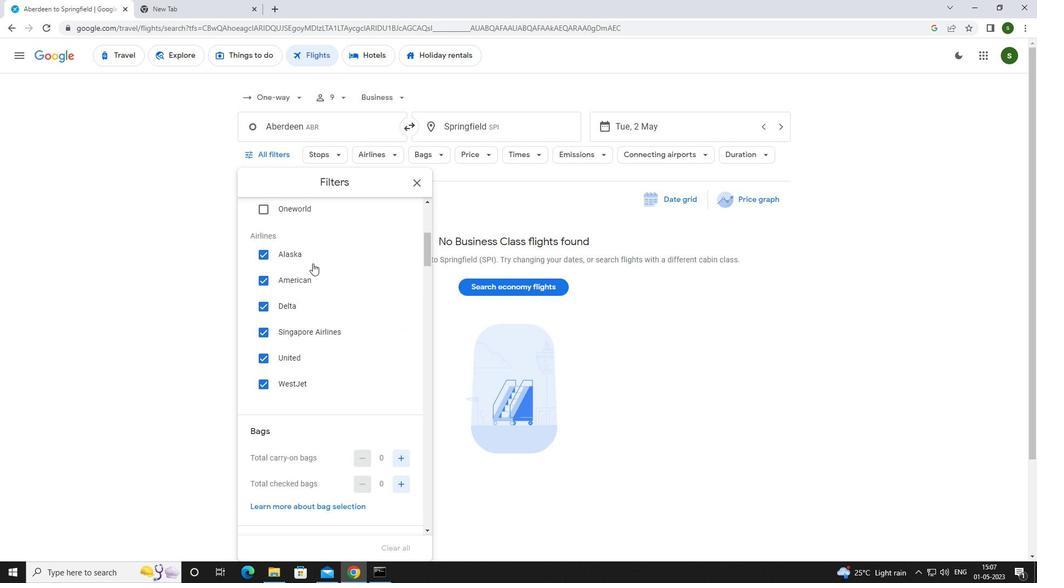 
Action: Mouse scrolled (312, 263) with delta (0, 0)
Screenshot: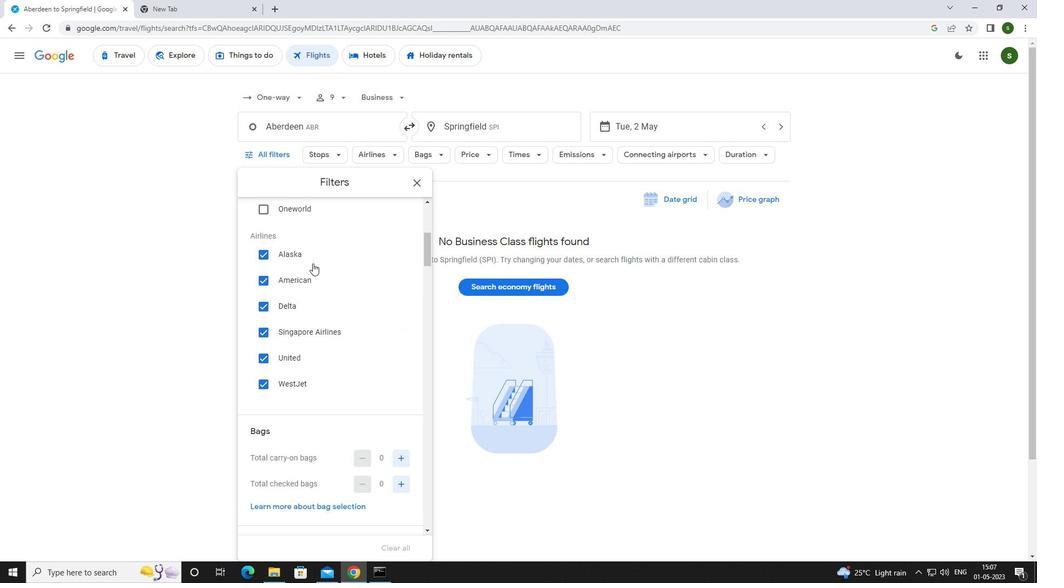 
Action: Mouse scrolled (312, 263) with delta (0, 0)
Screenshot: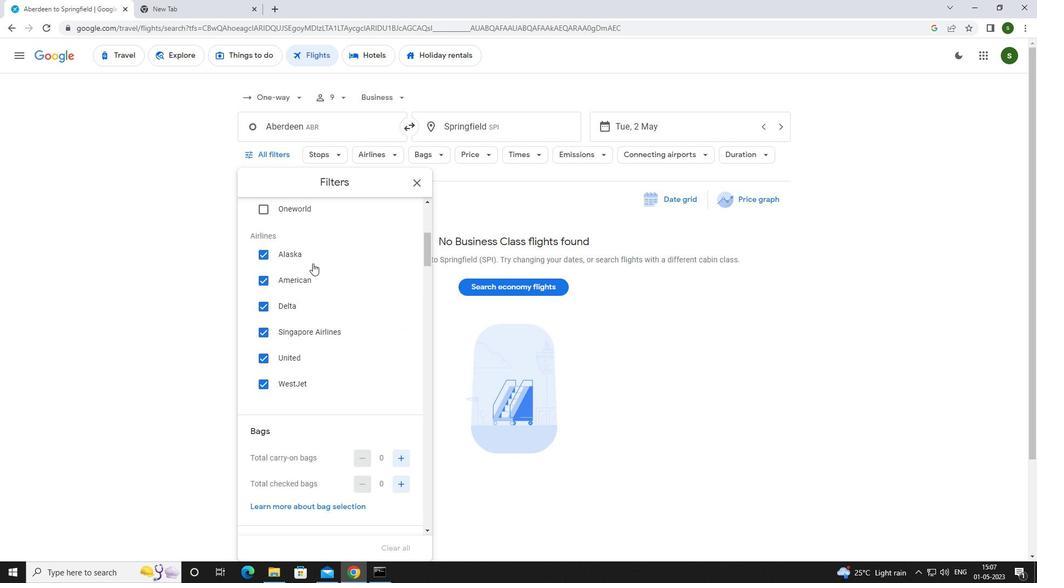
Action: Mouse moved to (399, 320)
Screenshot: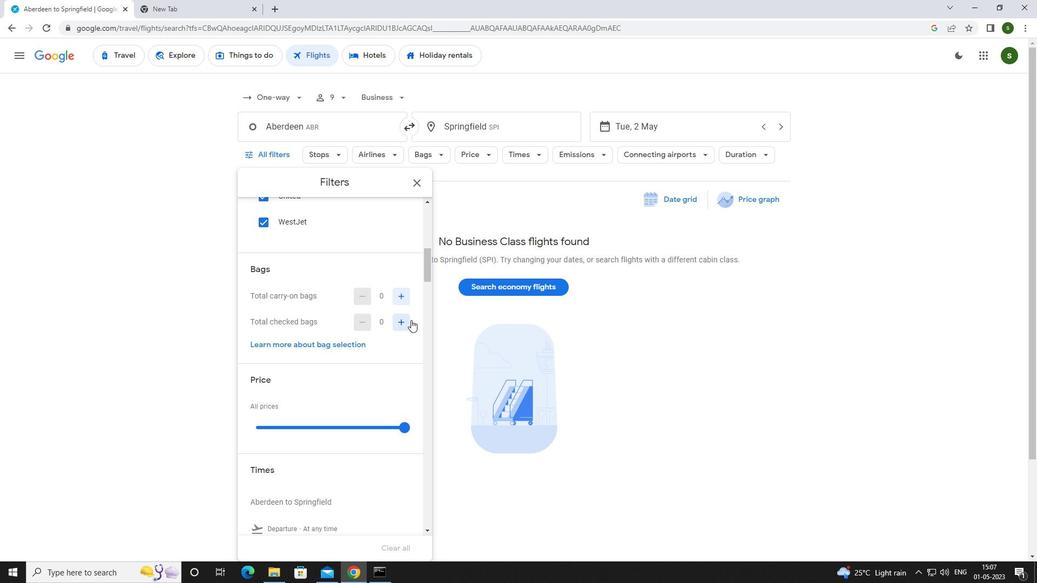
Action: Mouse pressed left at (399, 320)
Screenshot: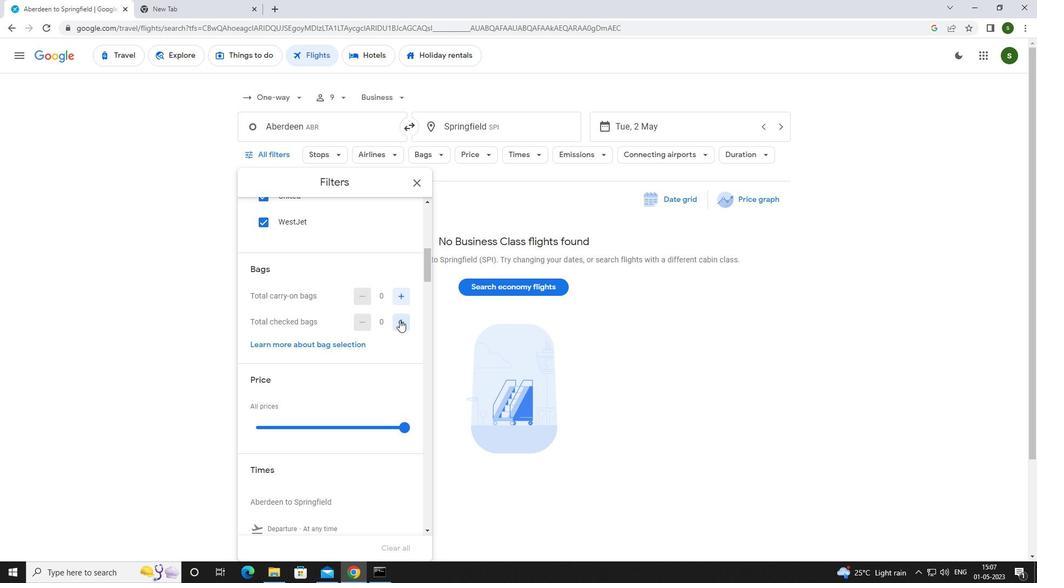 
Action: Mouse pressed left at (399, 320)
Screenshot: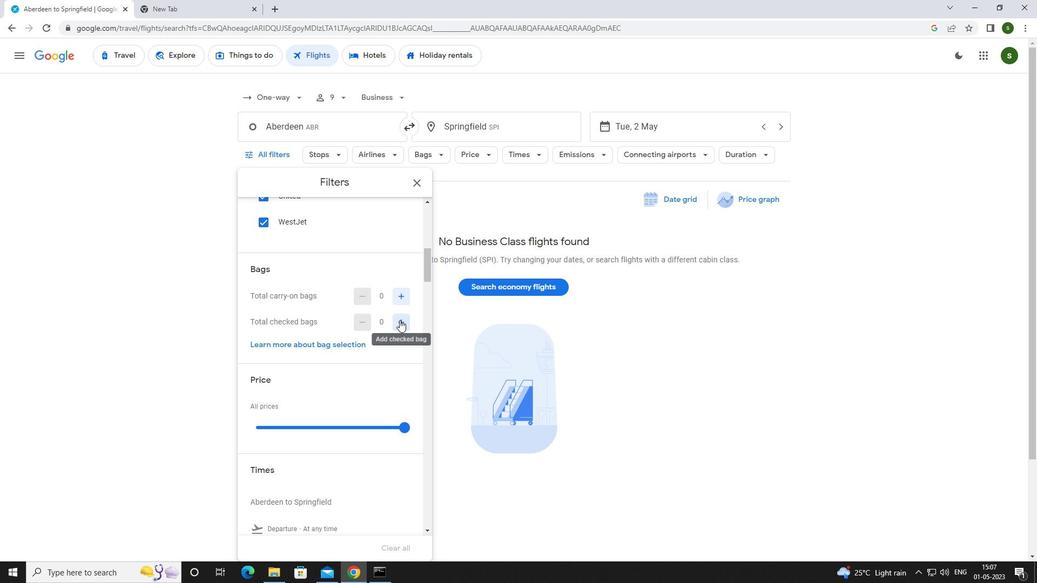 
Action: Mouse pressed left at (399, 320)
Screenshot: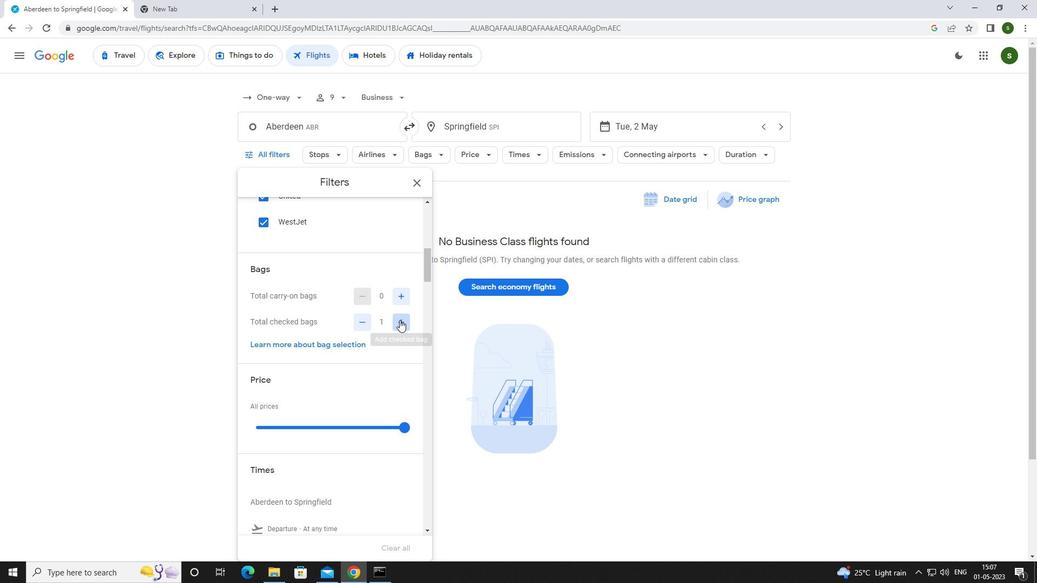 
Action: Mouse pressed left at (399, 320)
Screenshot: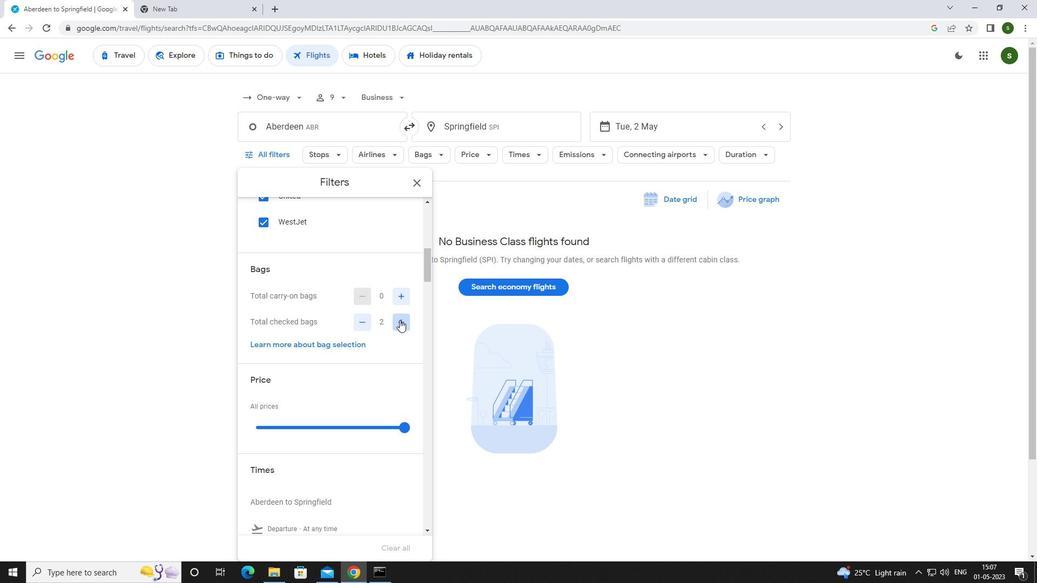 
Action: Mouse pressed left at (399, 320)
Screenshot: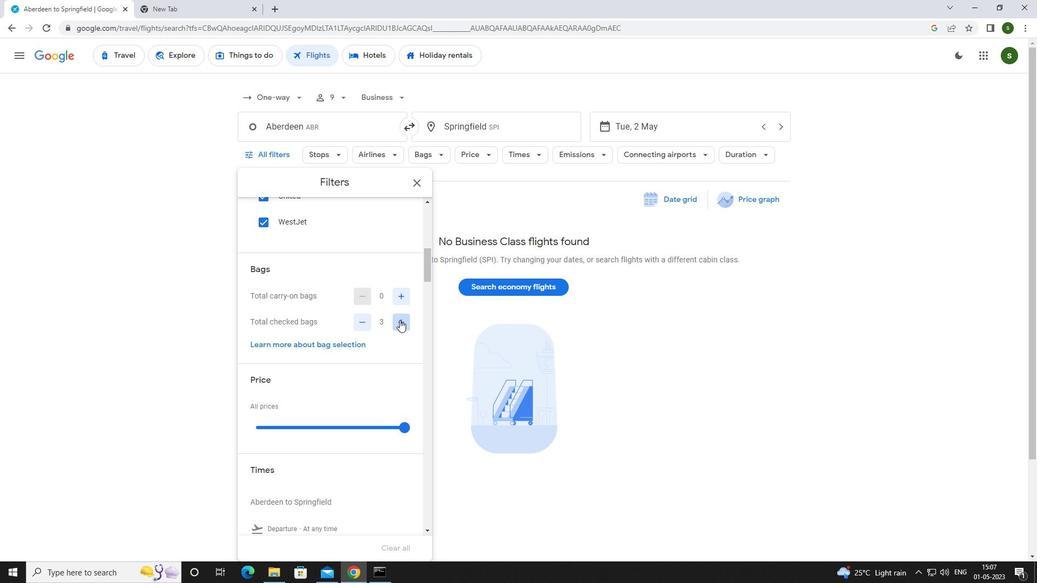 
Action: Mouse pressed left at (399, 320)
Screenshot: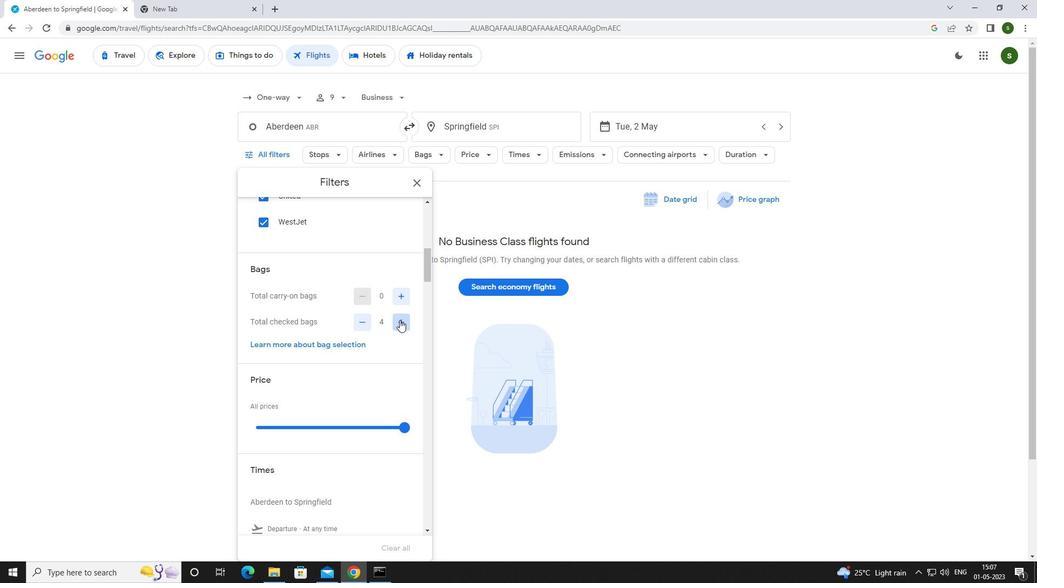 
Action: Mouse pressed left at (399, 320)
Screenshot: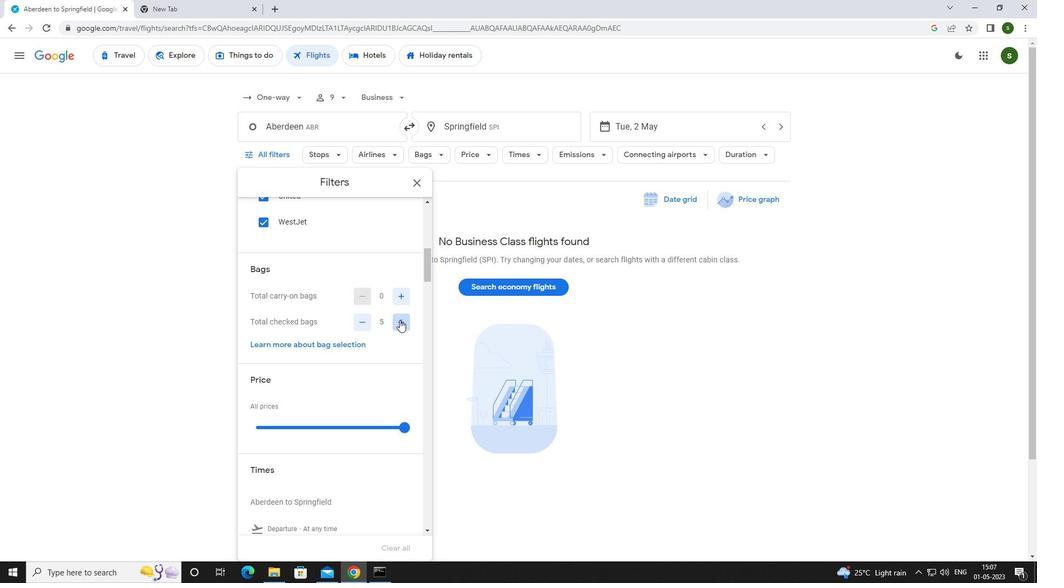
Action: Mouse pressed left at (399, 320)
Screenshot: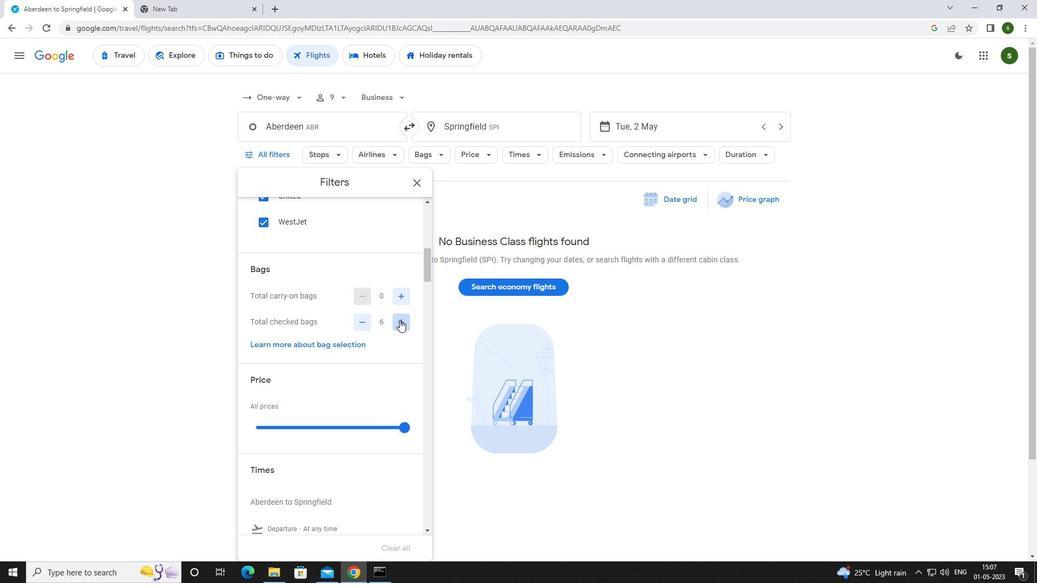 
Action: Mouse pressed left at (399, 320)
Screenshot: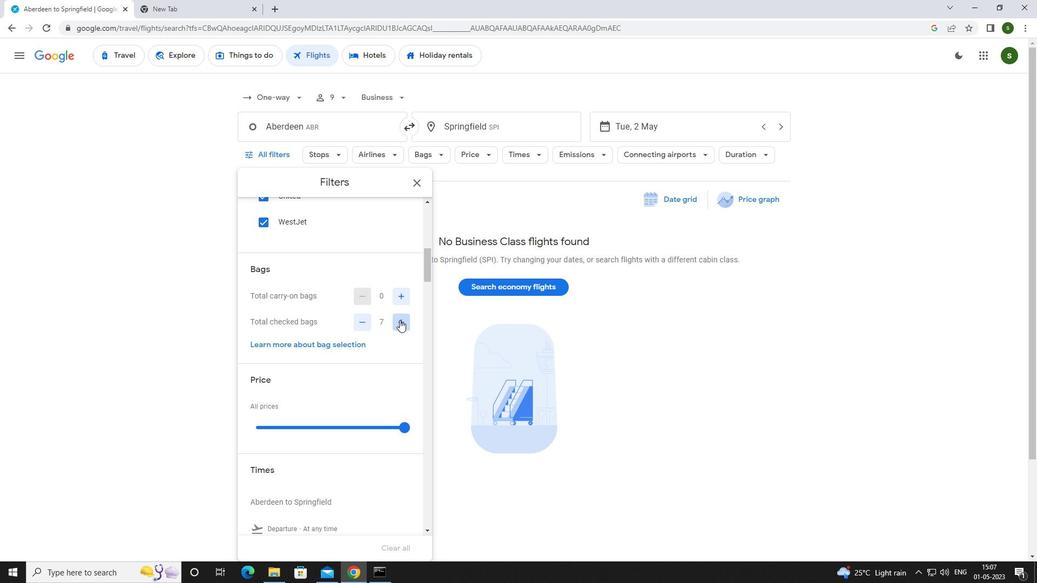 
Action: Mouse pressed left at (399, 320)
Screenshot: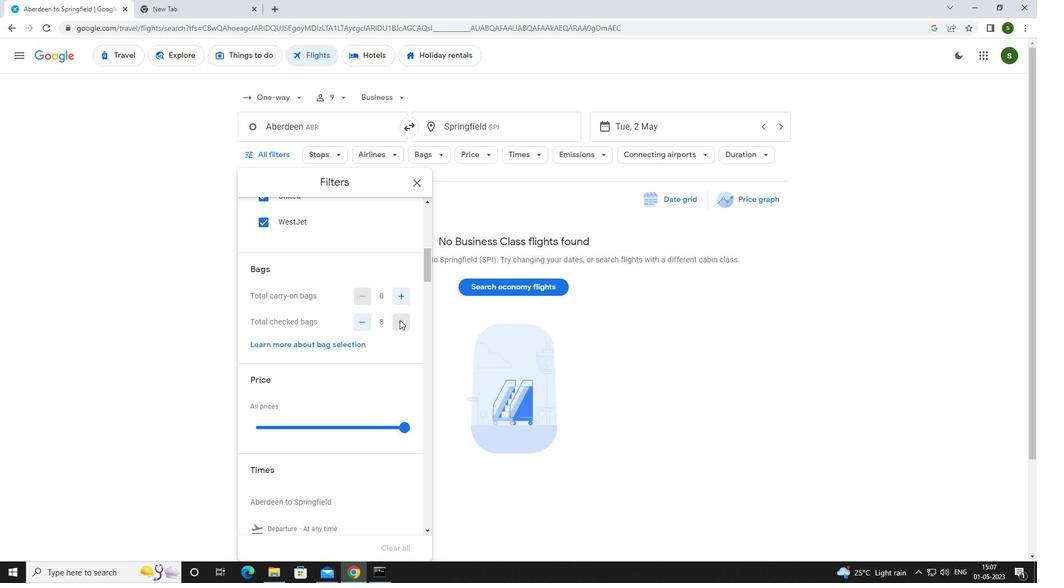 
Action: Mouse scrolled (399, 319) with delta (0, 0)
Screenshot: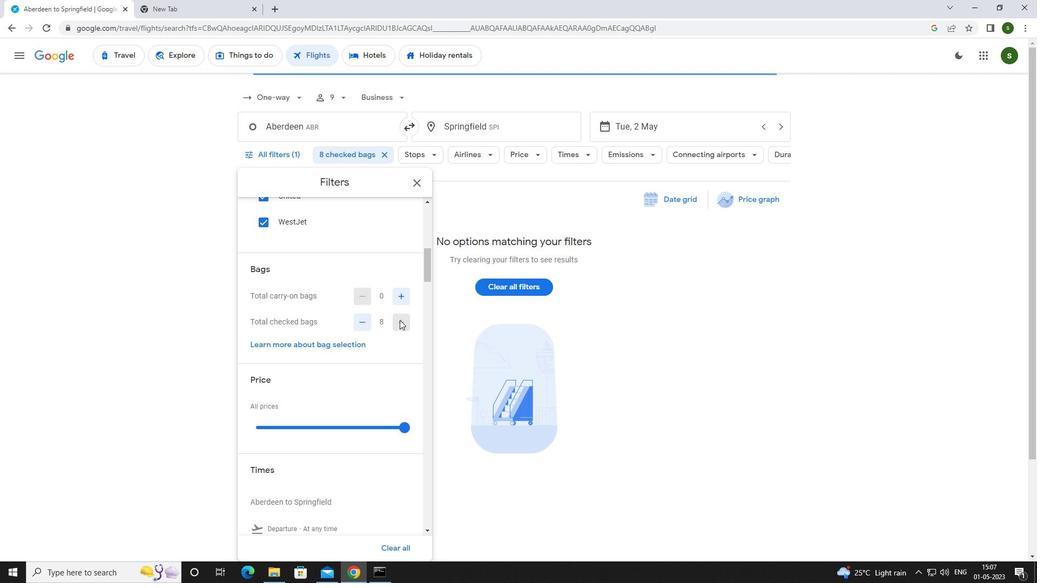 
Action: Mouse scrolled (399, 319) with delta (0, 0)
Screenshot: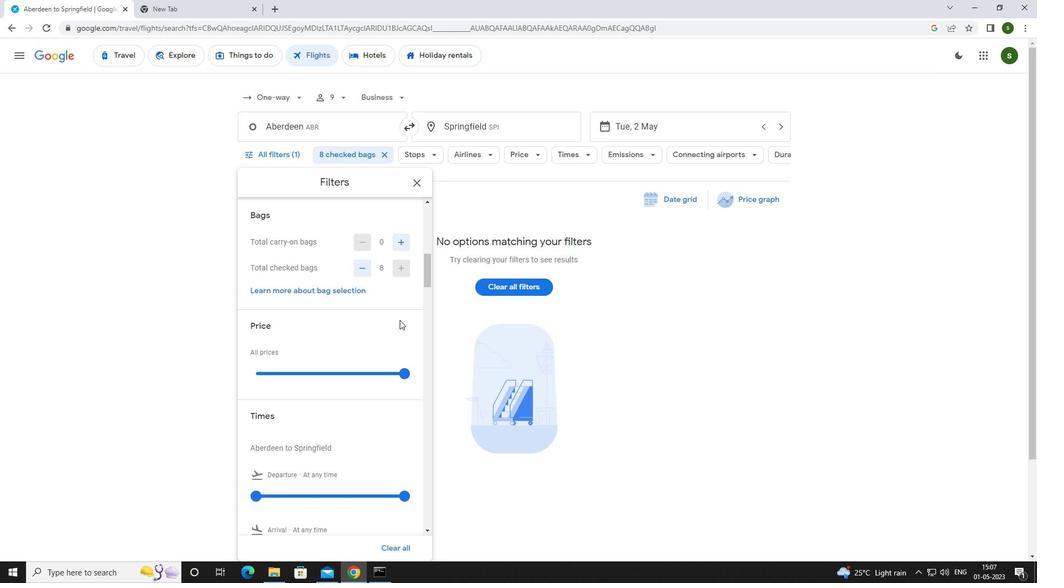 
Action: Mouse scrolled (399, 319) with delta (0, 0)
Screenshot: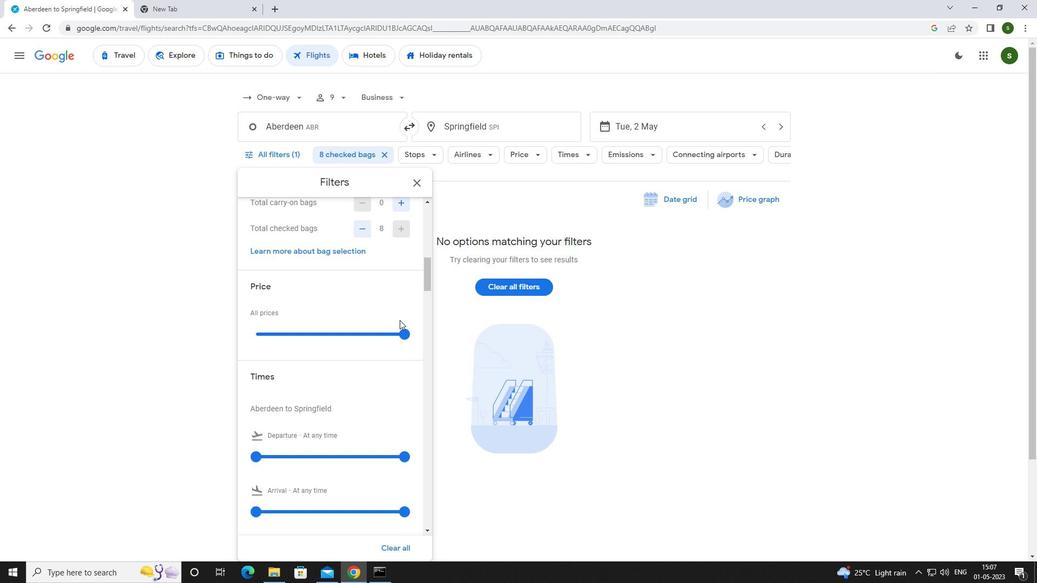 
Action: Mouse scrolled (399, 319) with delta (0, 0)
Screenshot: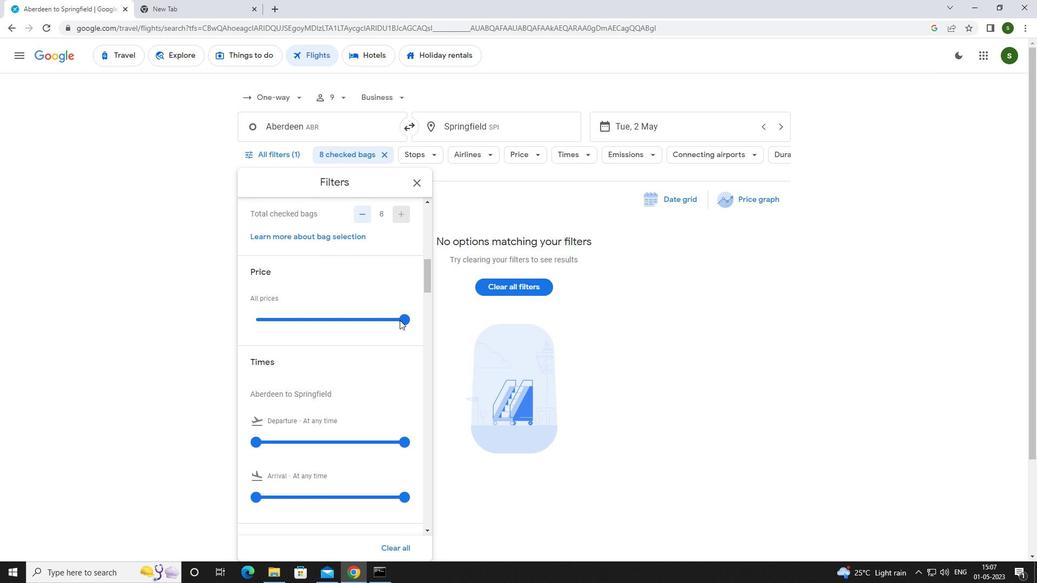 
Action: Mouse moved to (255, 331)
Screenshot: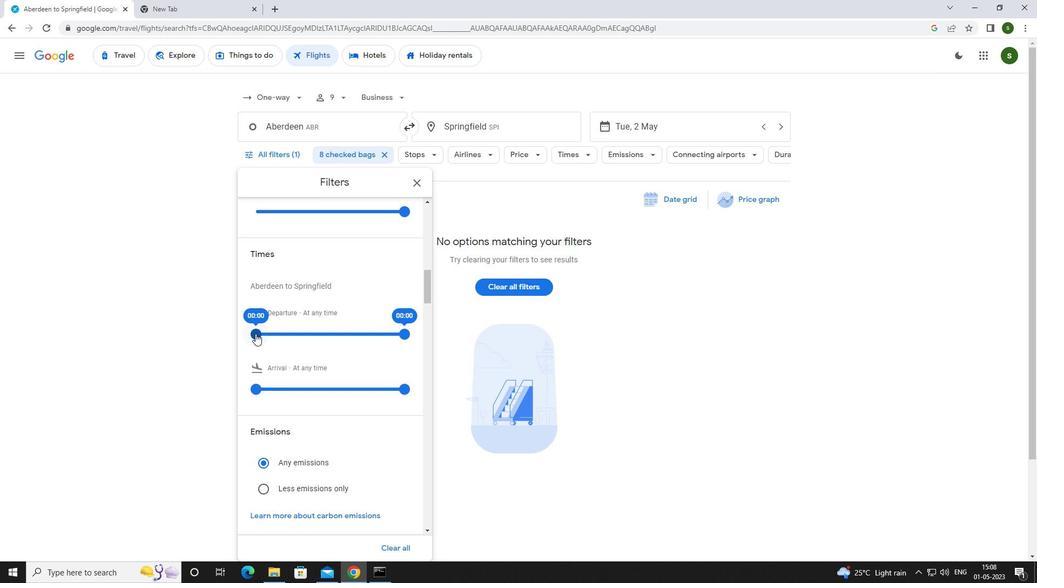 
Action: Mouse pressed left at (255, 331)
Screenshot: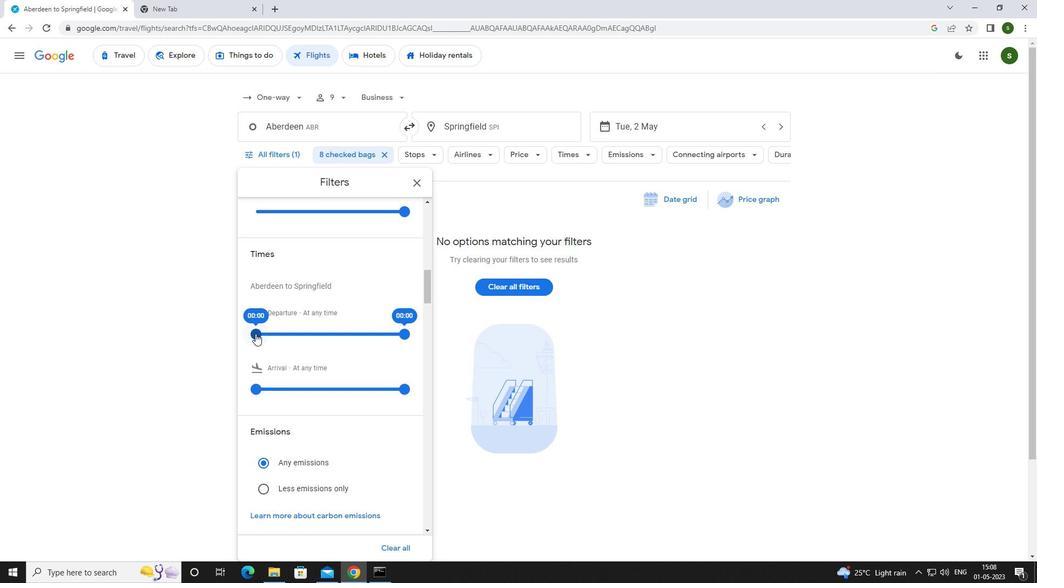 
Action: Mouse moved to (623, 324)
Screenshot: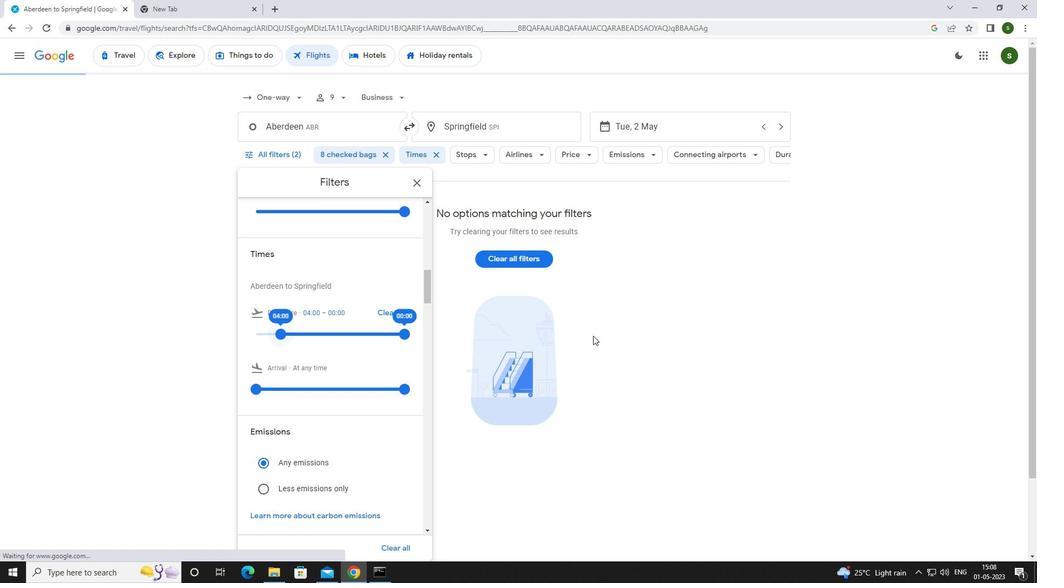 
Action: Mouse pressed left at (623, 324)
Screenshot: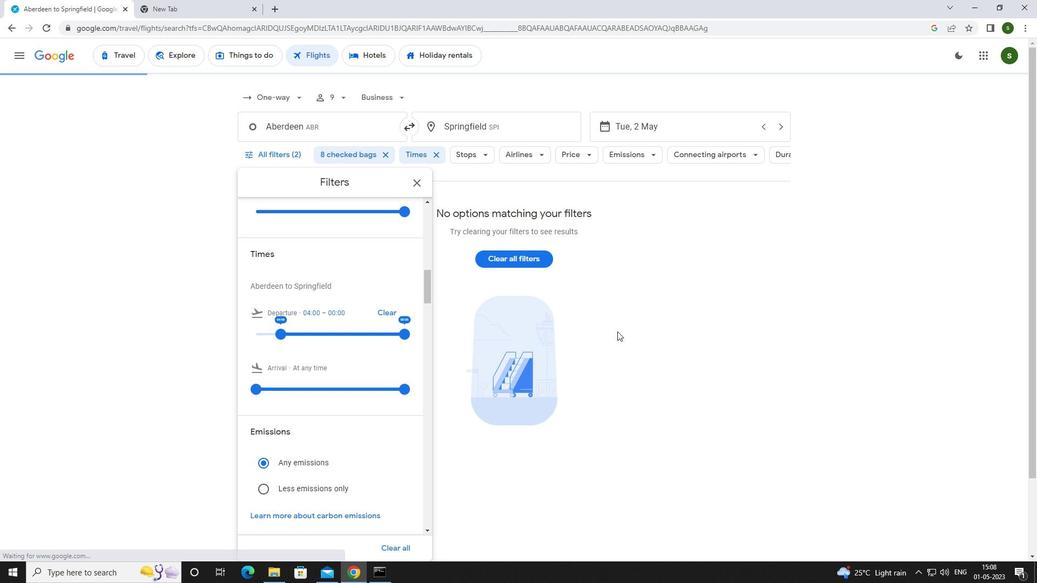 
Action: Mouse moved to (562, 331)
Screenshot: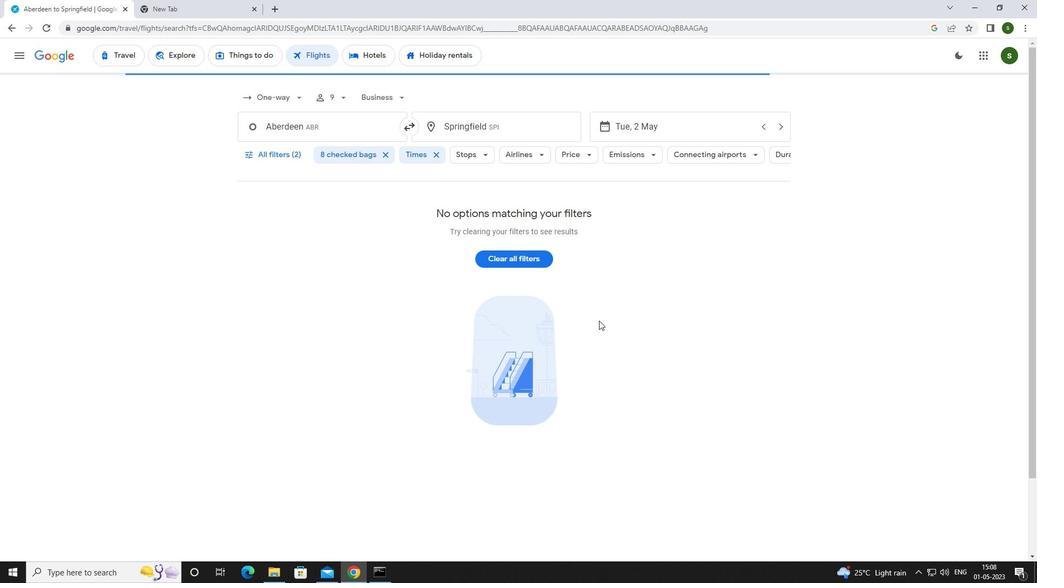 
